 Task: Buy 2 Manual Toothbrushes from Oral Care section under best seller category for shipping address: Kirsten Carter, 1129 Sharon Lane, South Bend, Indiana 46625, Cell Number 5742125169. Pay from credit card ending with 7965, CVV 549
Action: Mouse moved to (183, 74)
Screenshot: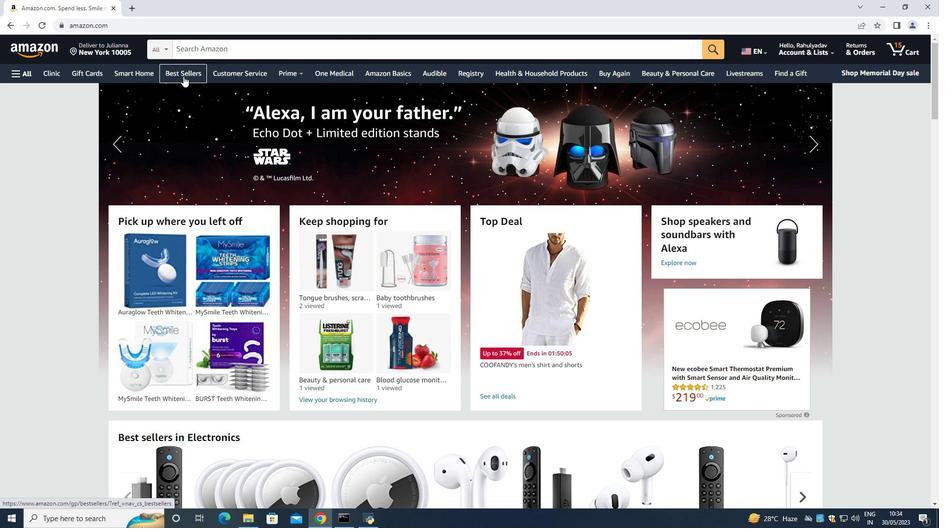 
Action: Mouse pressed left at (183, 74)
Screenshot: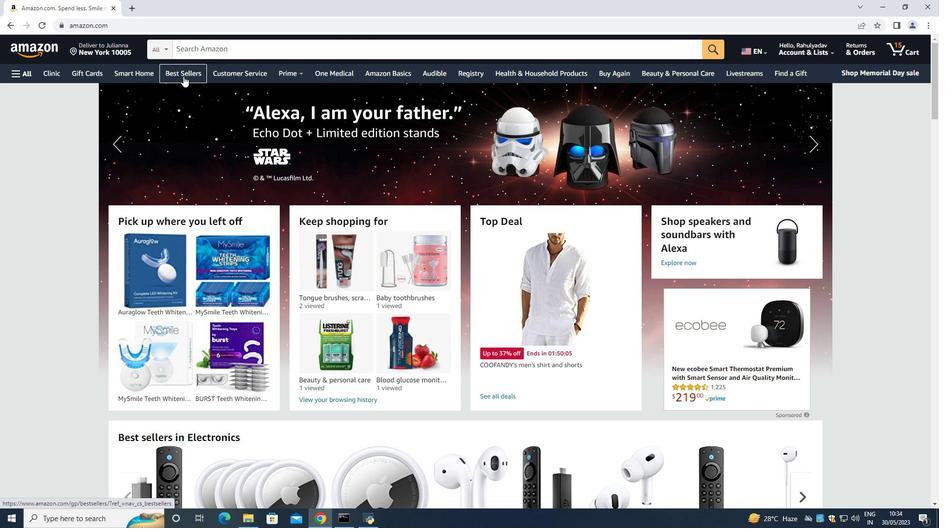 
Action: Mouse moved to (207, 44)
Screenshot: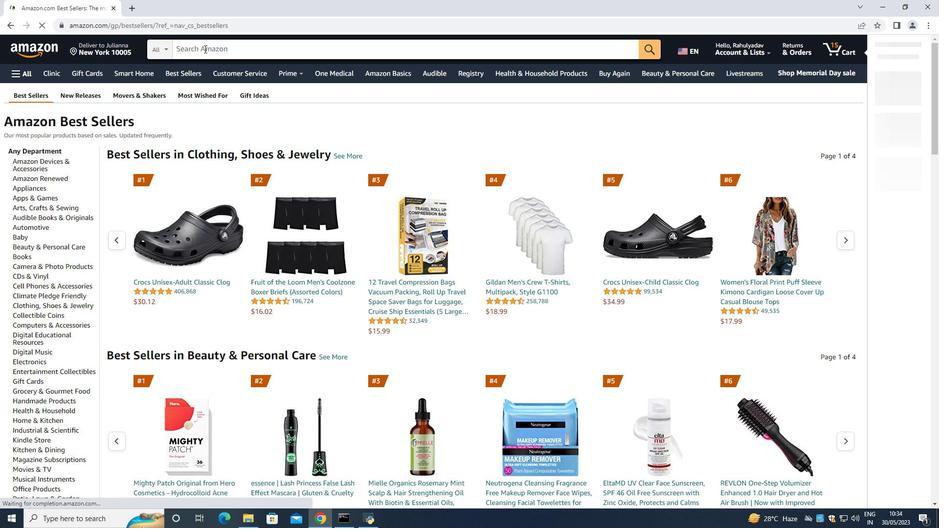 
Action: Mouse pressed left at (207, 44)
Screenshot: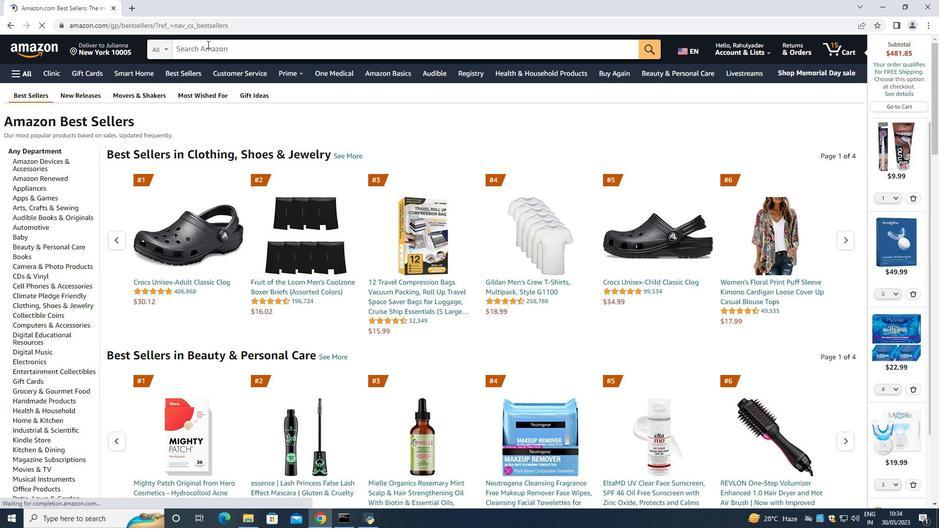 
Action: Key pressed <Key.shift>Manual<Key.space><Key.shift><Key.shift><Key.shift><Key.shift><Key.shift><Key.shift><Key.shift><Key.shift><Key.shift><Key.shift>Toothbrushes<Key.space><Key.enter>
Screenshot: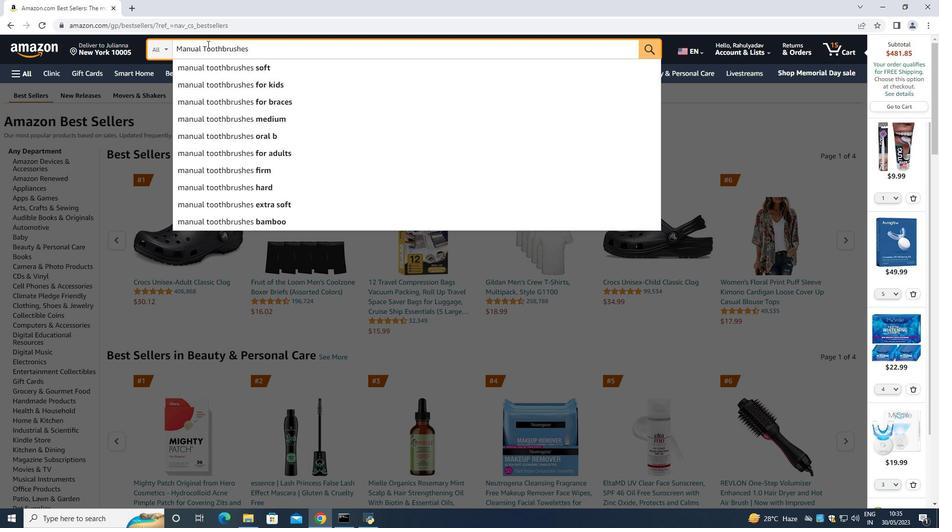 
Action: Mouse moved to (33, 267)
Screenshot: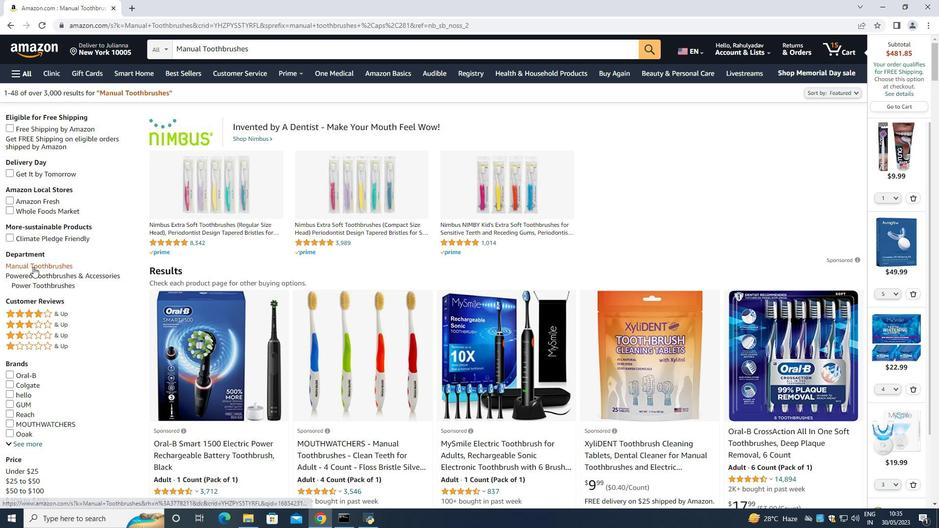 
Action: Mouse pressed left at (33, 267)
Screenshot: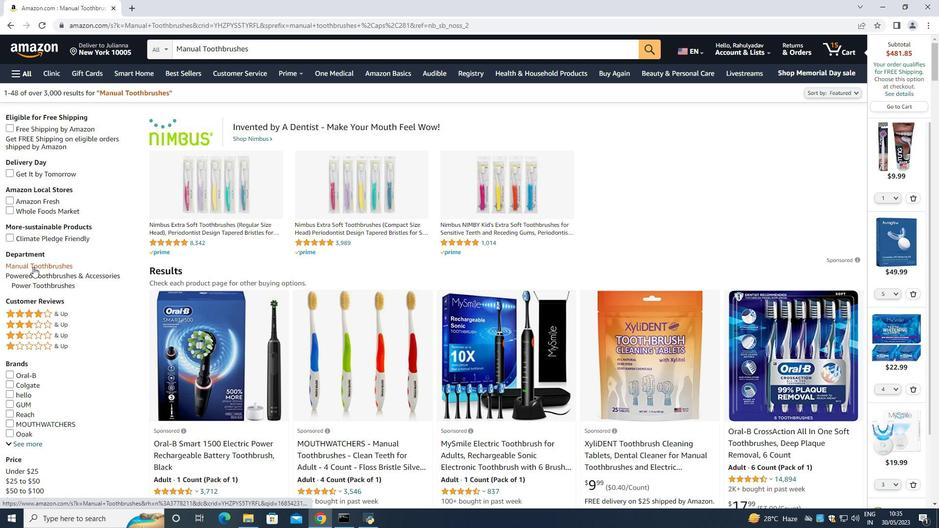 
Action: Mouse moved to (271, 345)
Screenshot: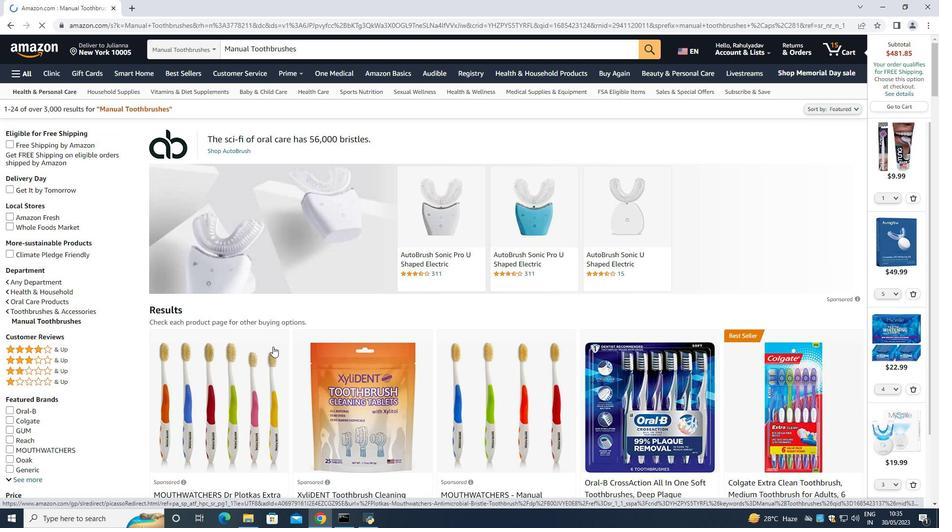 
Action: Mouse scrolled (271, 344) with delta (0, 0)
Screenshot: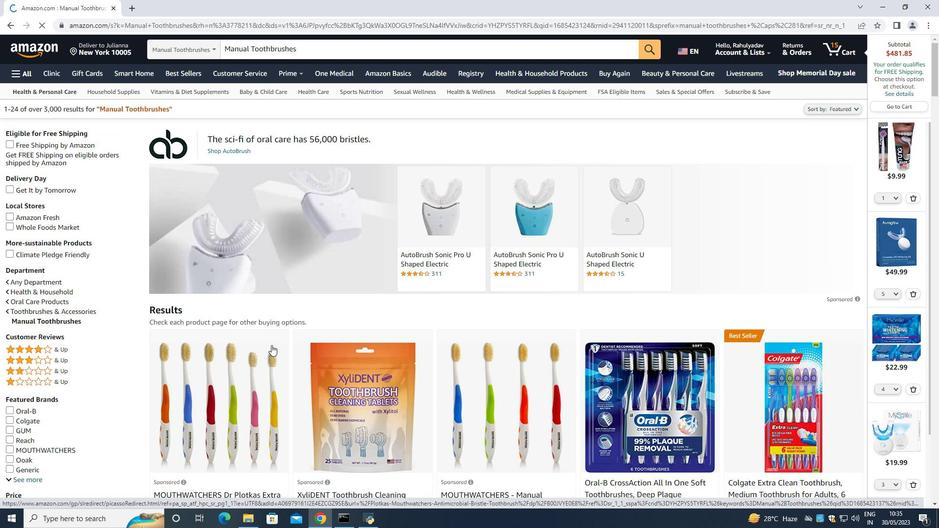 
Action: Mouse moved to (211, 363)
Screenshot: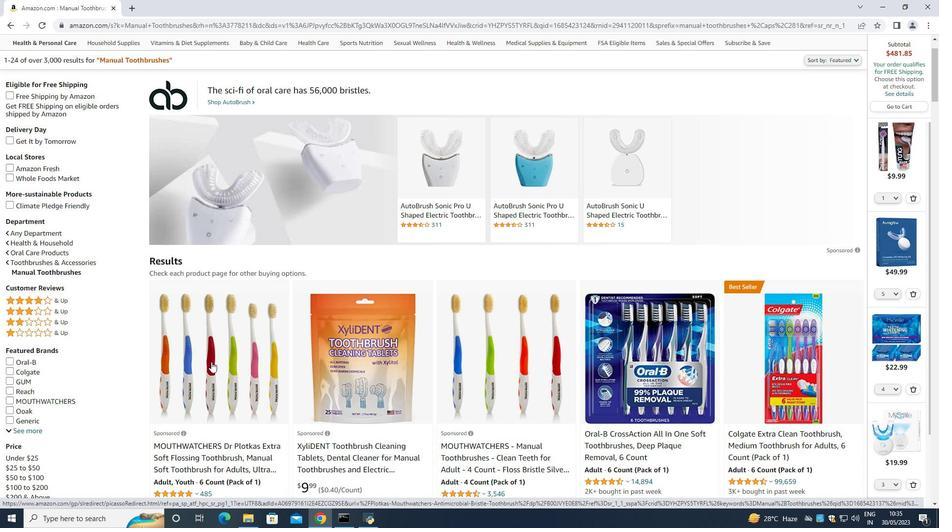 
Action: Mouse scrolled (211, 362) with delta (0, 0)
Screenshot: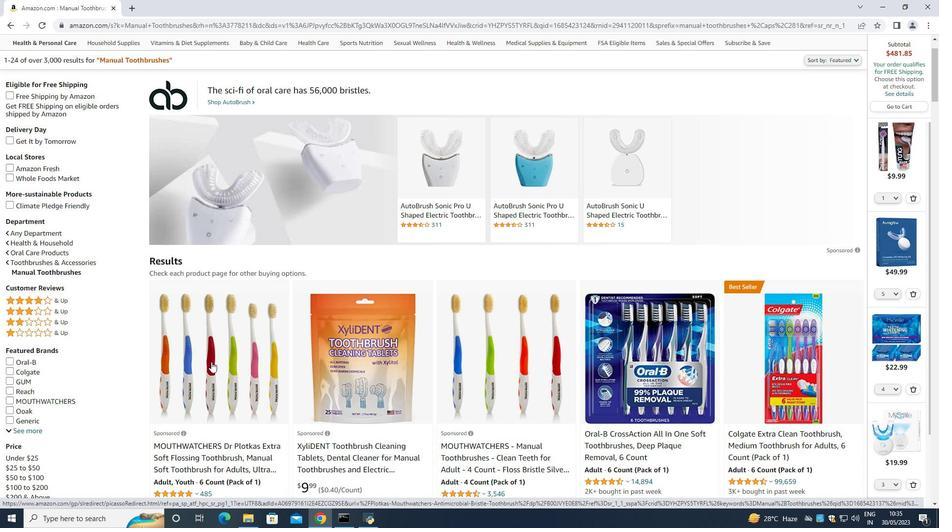 
Action: Mouse moved to (359, 400)
Screenshot: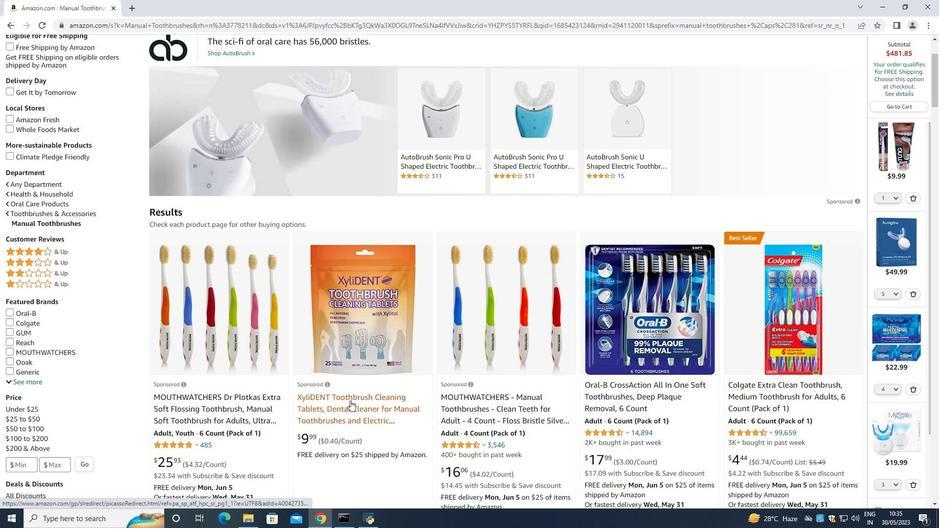 
Action: Mouse scrolled (359, 400) with delta (0, 0)
Screenshot: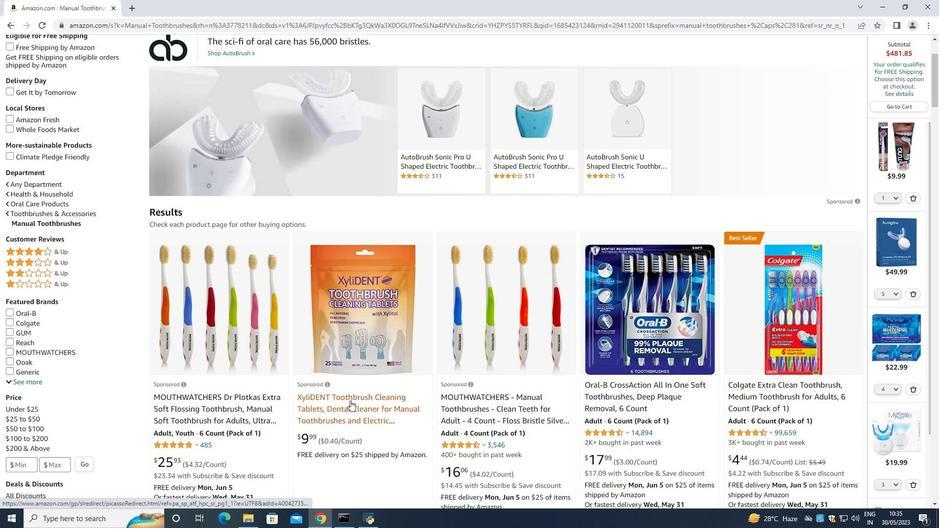 
Action: Mouse moved to (710, 367)
Screenshot: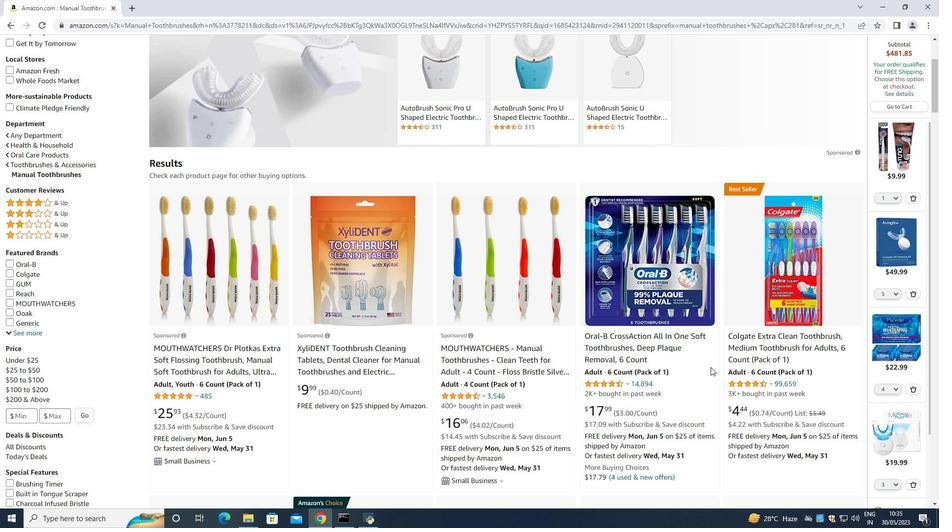 
Action: Mouse scrolled (710, 367) with delta (0, 0)
Screenshot: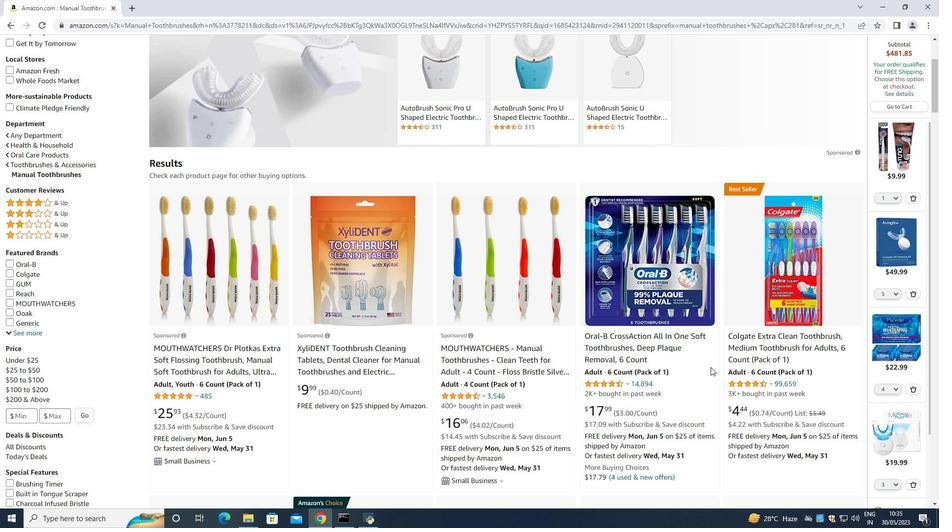 
Action: Mouse moved to (643, 238)
Screenshot: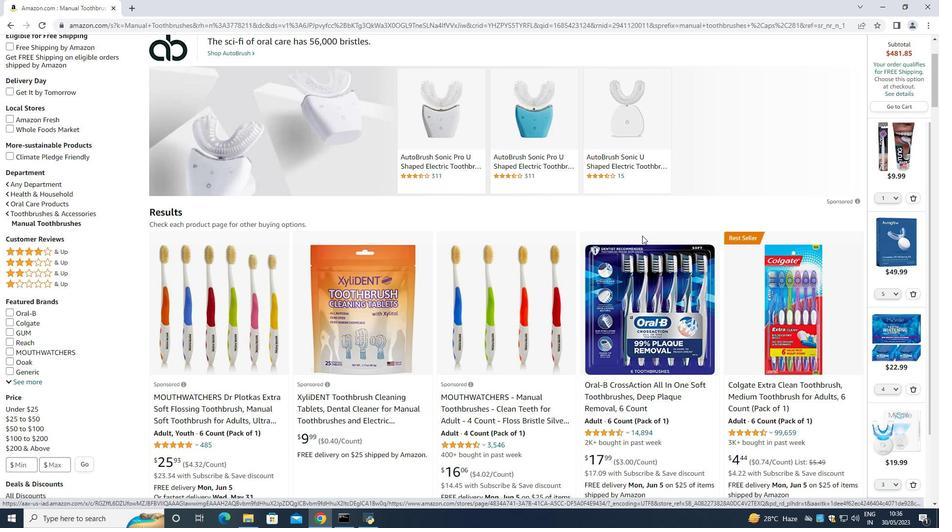 
Action: Mouse scrolled (643, 238) with delta (0, 0)
Screenshot: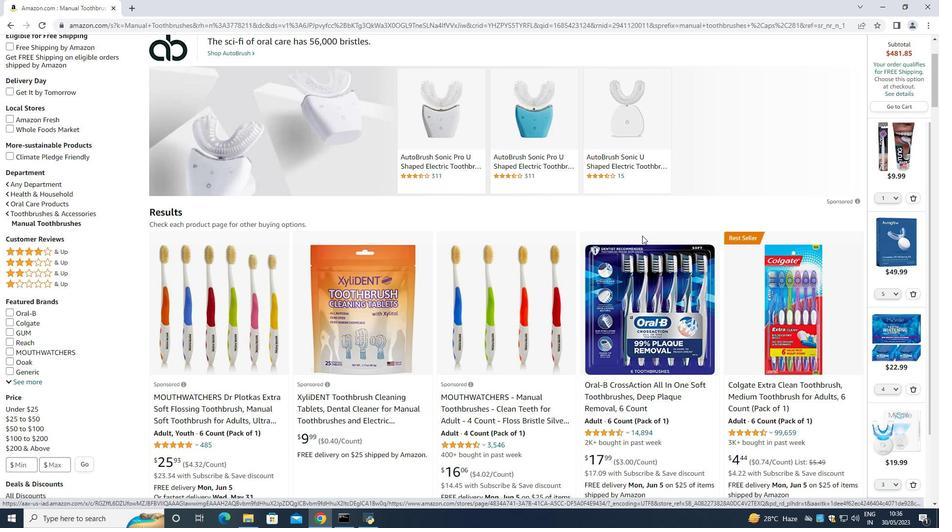 
Action: Mouse moved to (640, 255)
Screenshot: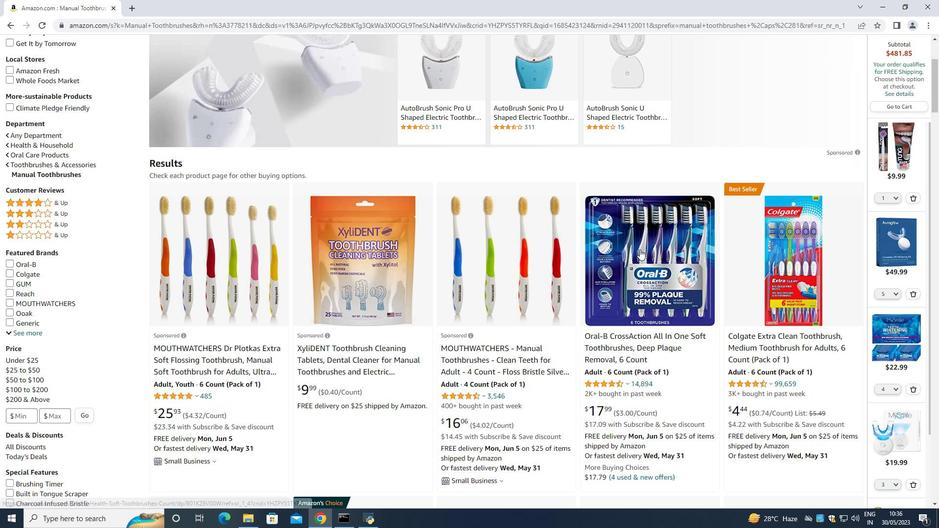 
Action: Mouse scrolled (640, 254) with delta (0, 0)
Screenshot: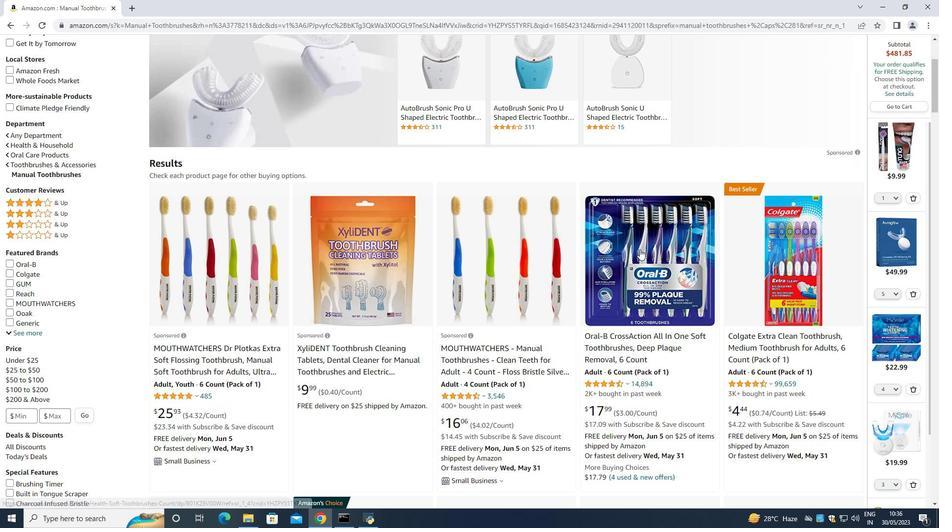 
Action: Mouse moved to (639, 284)
Screenshot: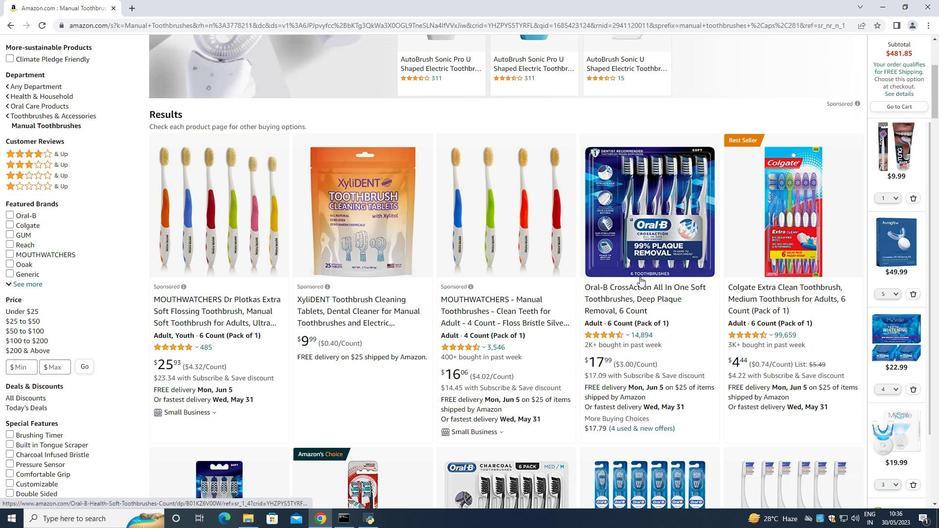 
Action: Mouse scrolled (640, 281) with delta (0, 0)
Screenshot: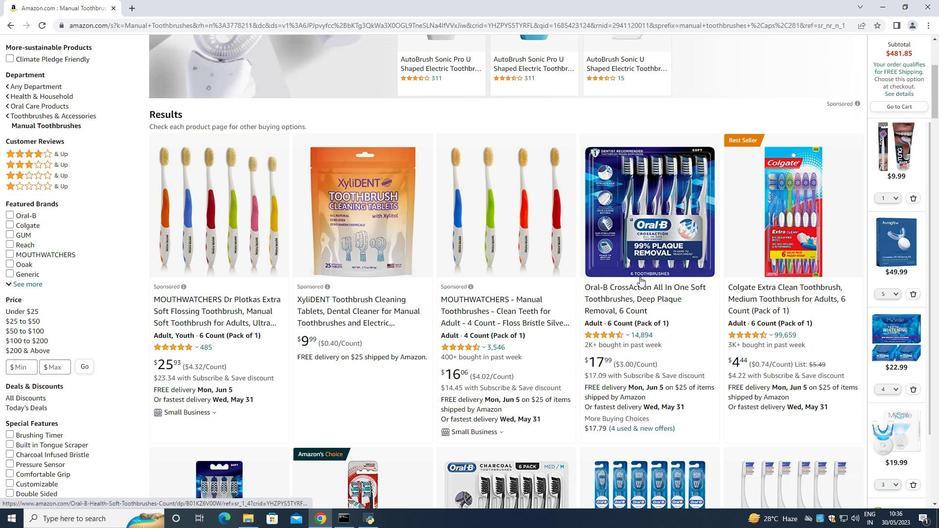 
Action: Mouse moved to (634, 304)
Screenshot: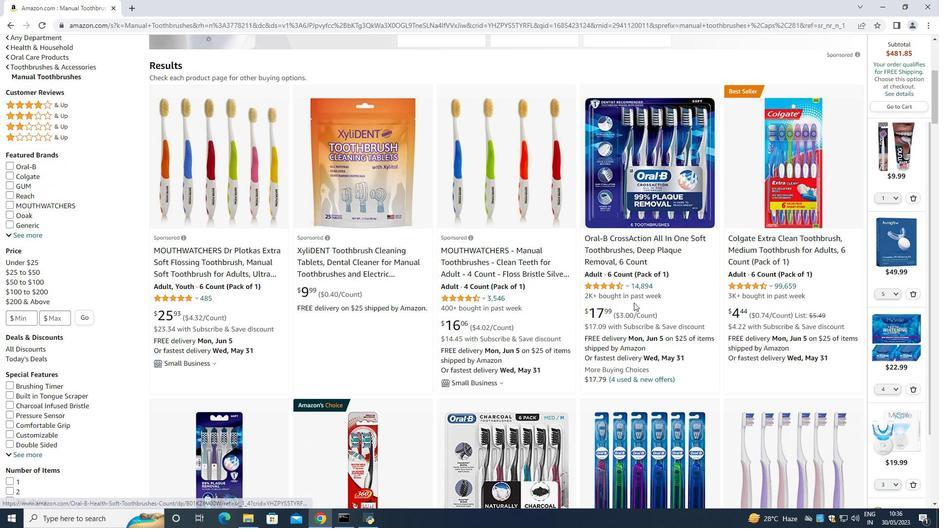 
Action: Mouse scrolled (634, 303) with delta (0, 0)
Screenshot: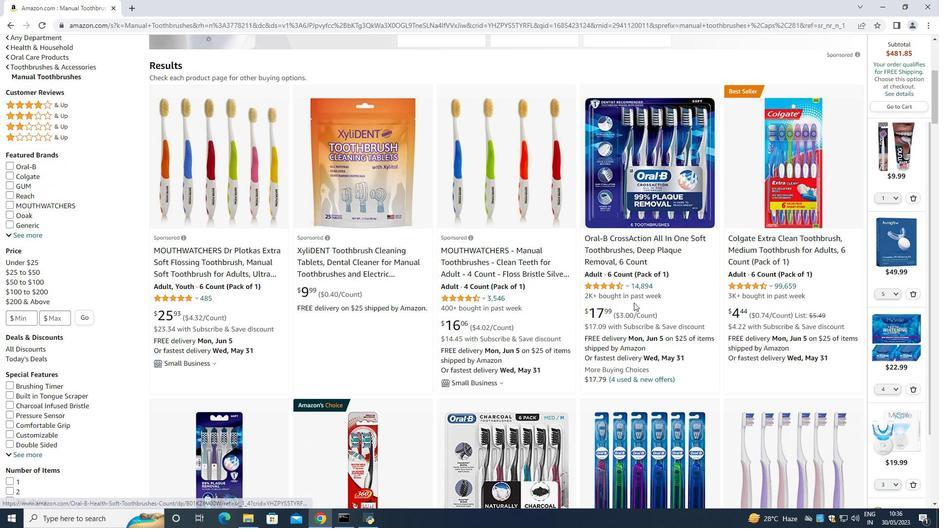 
Action: Mouse moved to (634, 311)
Screenshot: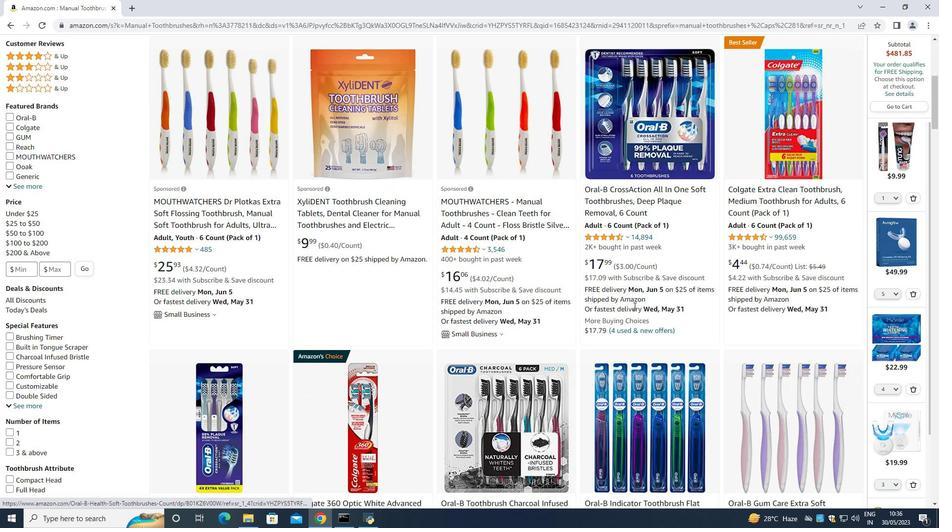 
Action: Mouse scrolled (634, 310) with delta (0, 0)
Screenshot: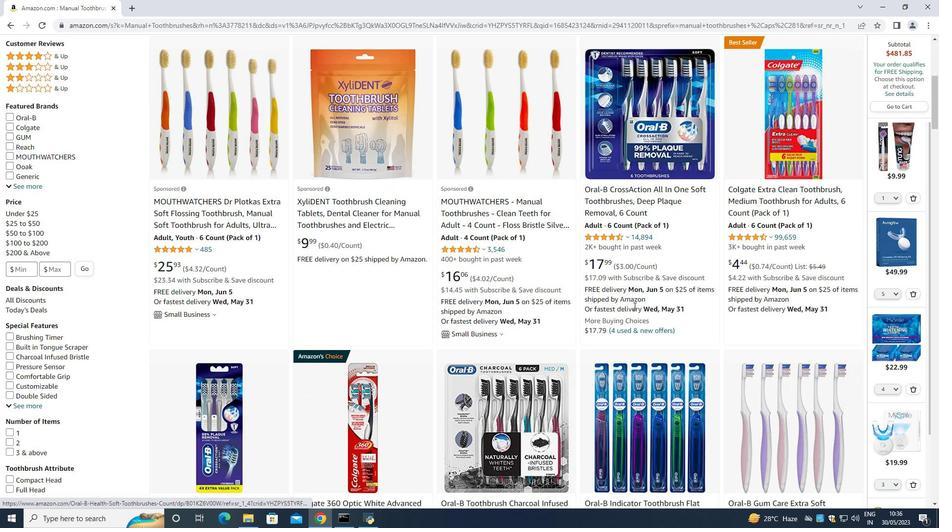 
Action: Mouse moved to (619, 379)
Screenshot: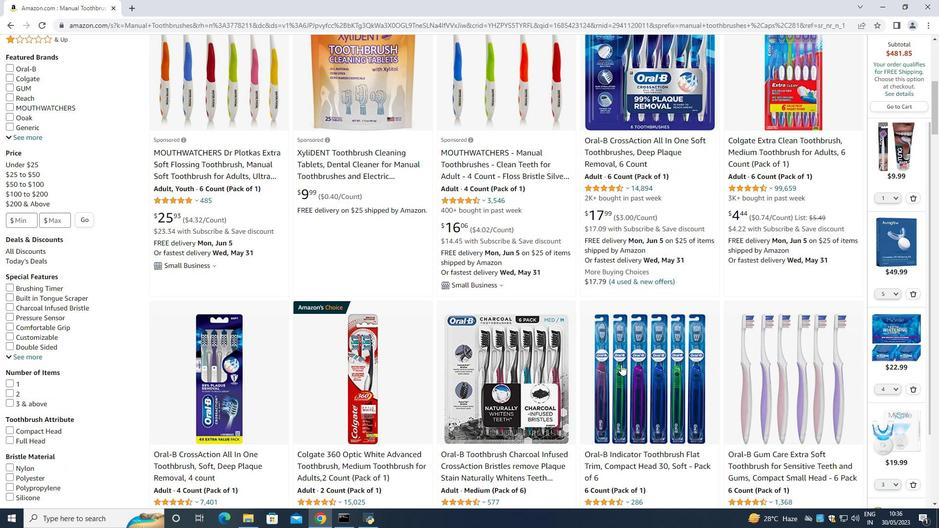 
Action: Mouse scrolled (619, 378) with delta (0, 0)
Screenshot: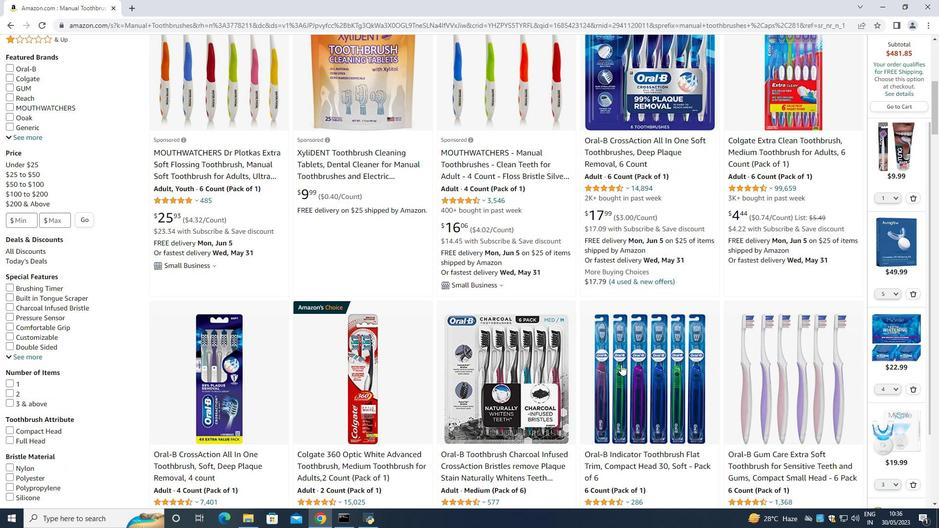 
Action: Mouse moved to (550, 404)
Screenshot: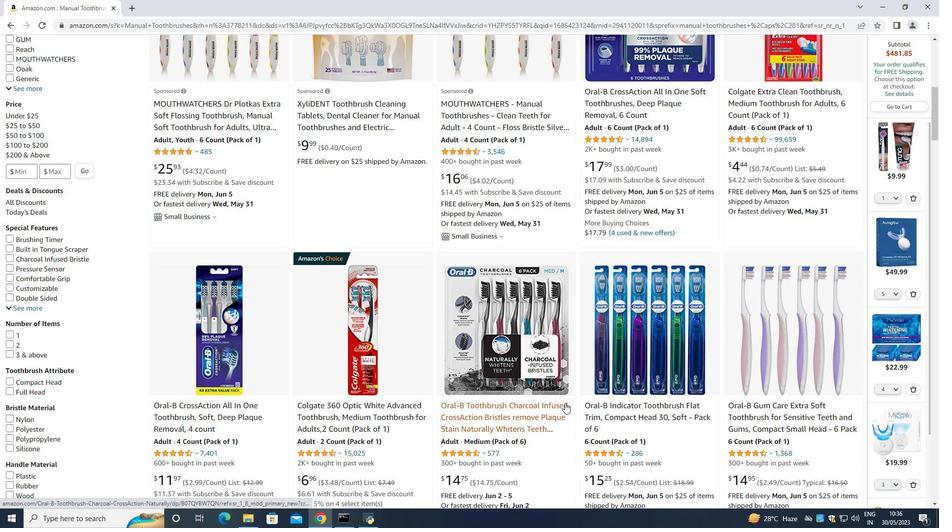 
Action: Mouse scrolled (550, 403) with delta (0, 0)
Screenshot: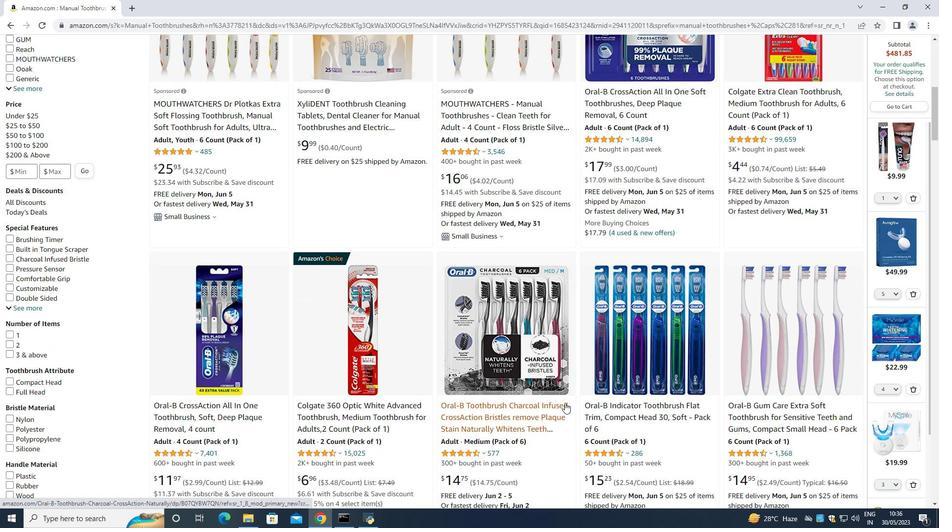 
Action: Mouse moved to (553, 399)
Screenshot: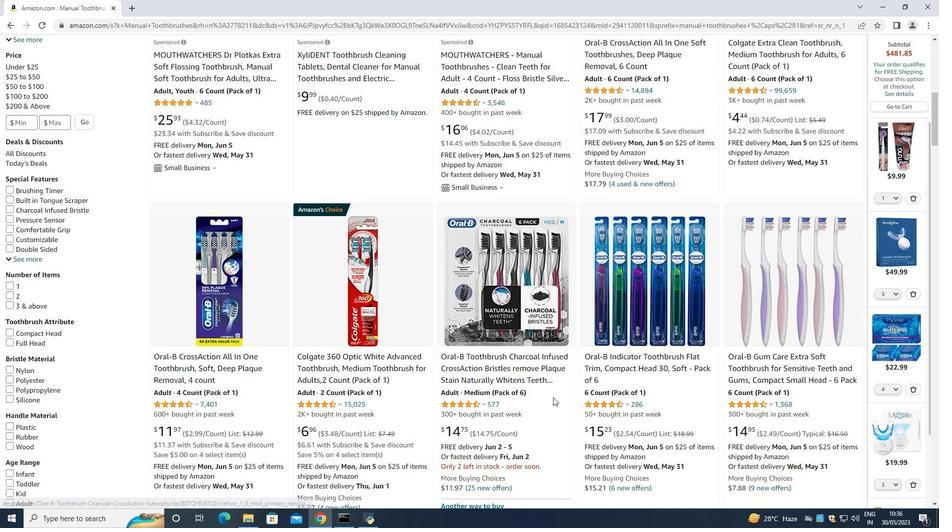 
Action: Mouse scrolled (553, 399) with delta (0, 0)
Screenshot: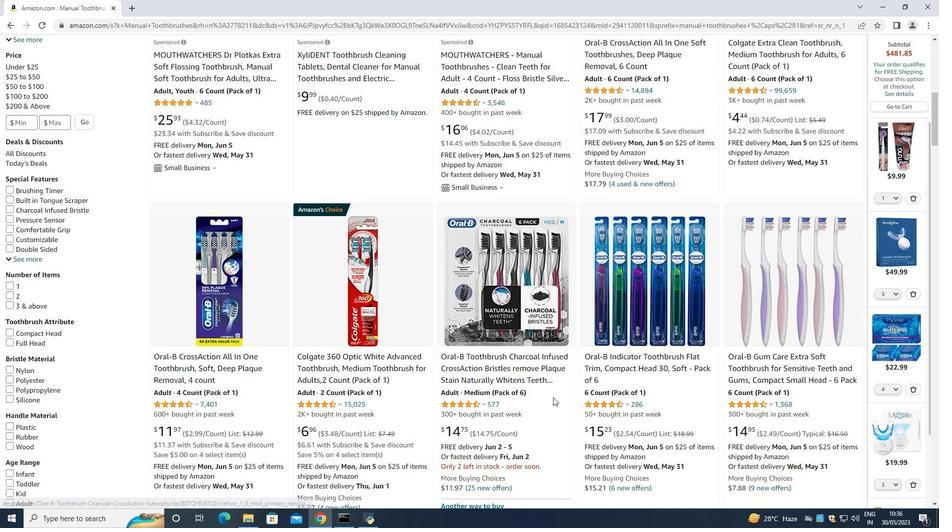 
Action: Mouse moved to (454, 318)
Screenshot: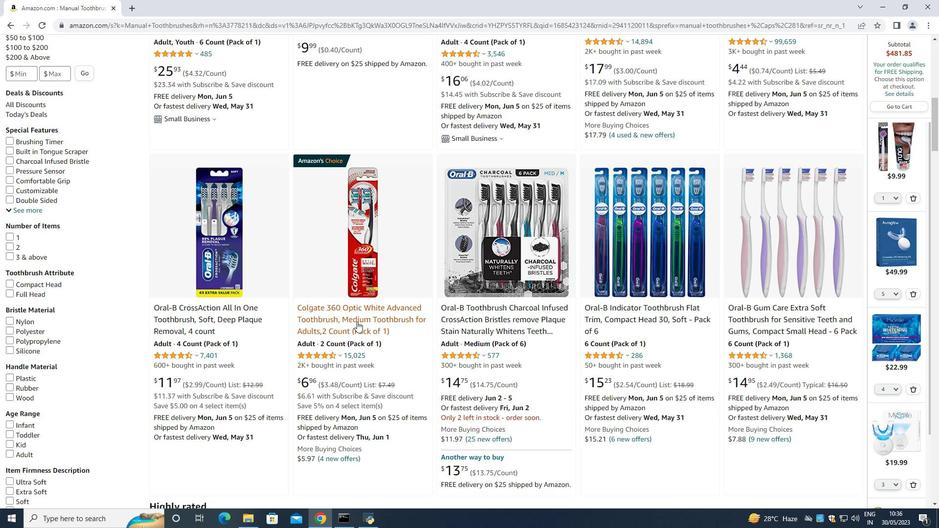 
Action: Mouse scrolled (454, 317) with delta (0, 0)
Screenshot: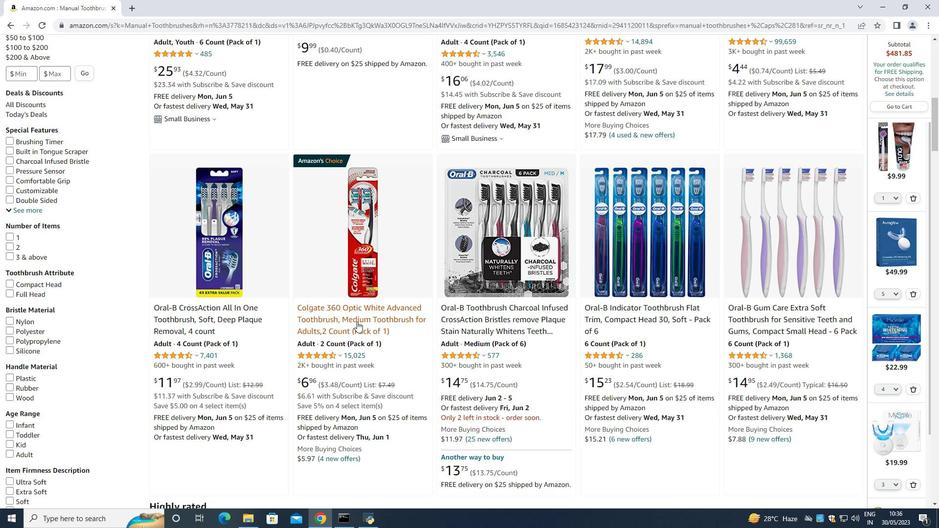 
Action: Mouse moved to (668, 285)
Screenshot: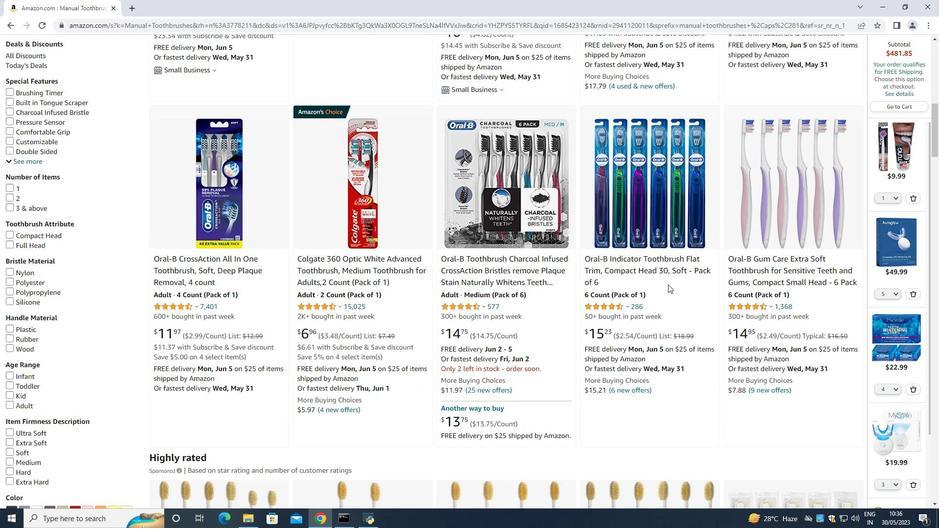 
Action: Mouse scrolled (668, 285) with delta (0, 0)
Screenshot: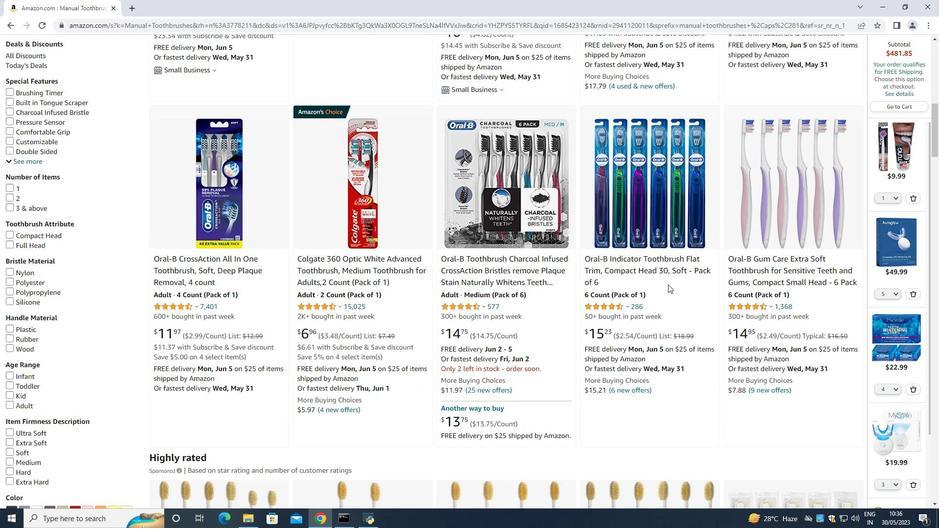 
Action: Mouse moved to (473, 223)
Screenshot: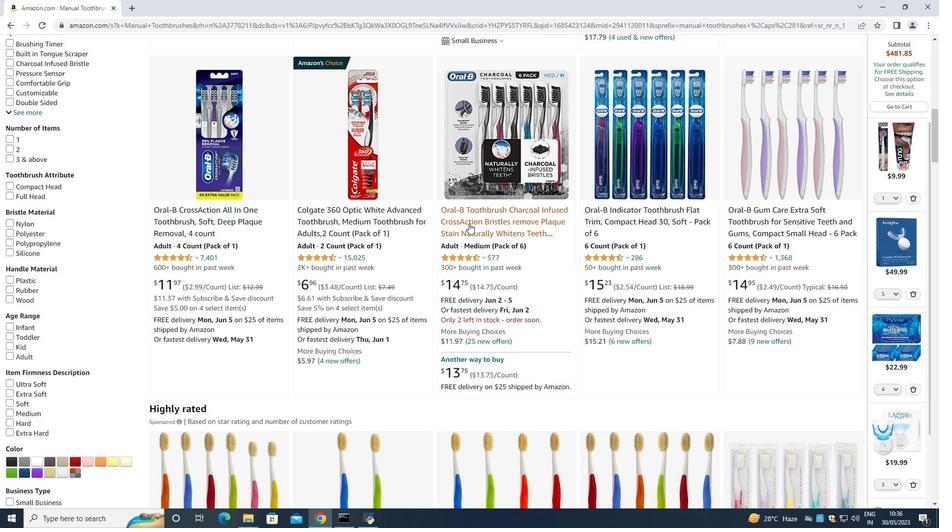 
Action: Mouse scrolled (473, 224) with delta (0, 0)
Screenshot: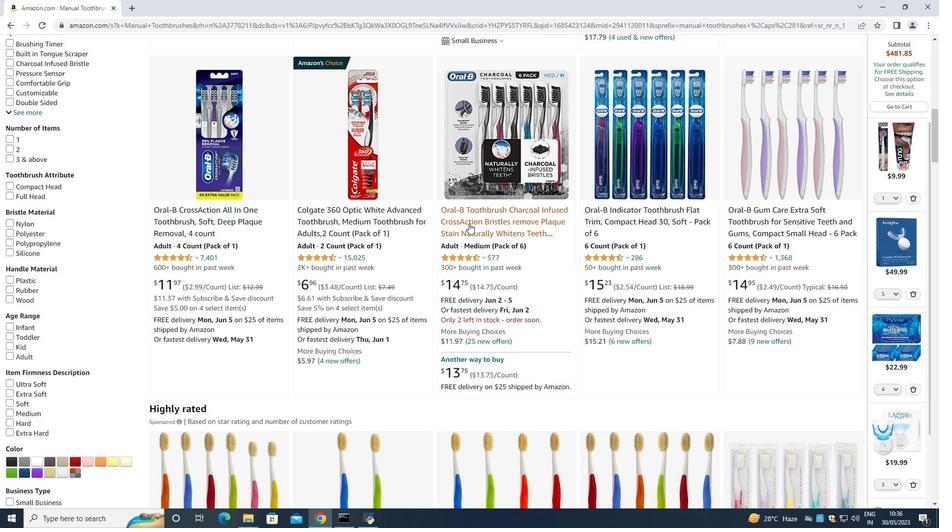 
Action: Mouse moved to (473, 223)
Screenshot: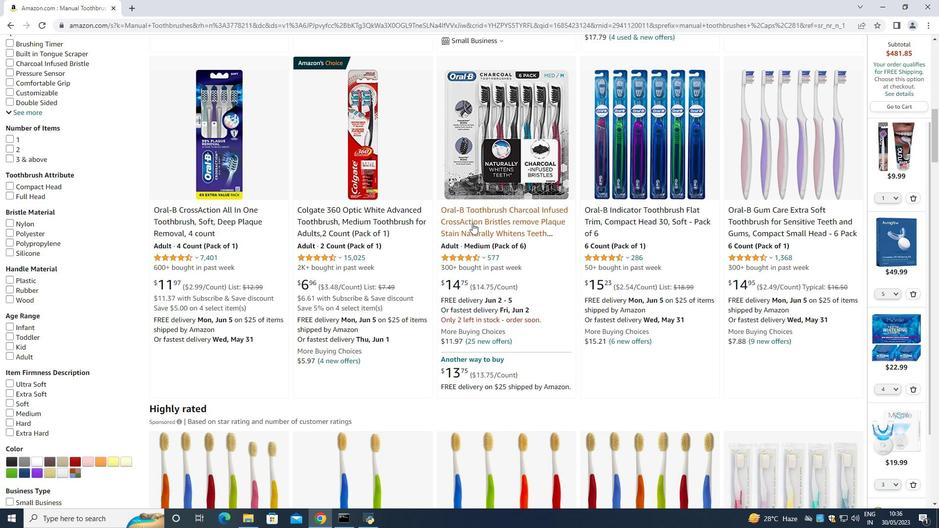 
Action: Mouse scrolled (473, 223) with delta (0, 0)
Screenshot: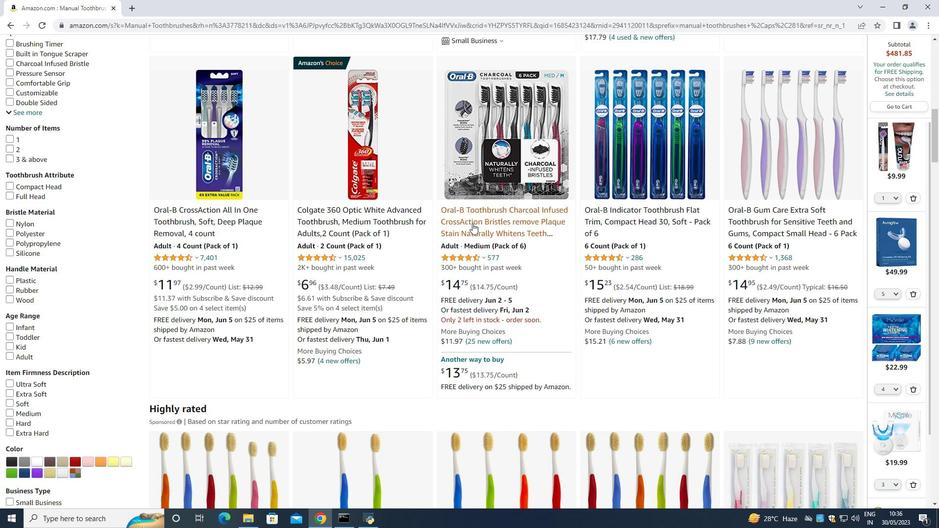 
Action: Mouse moved to (490, 224)
Screenshot: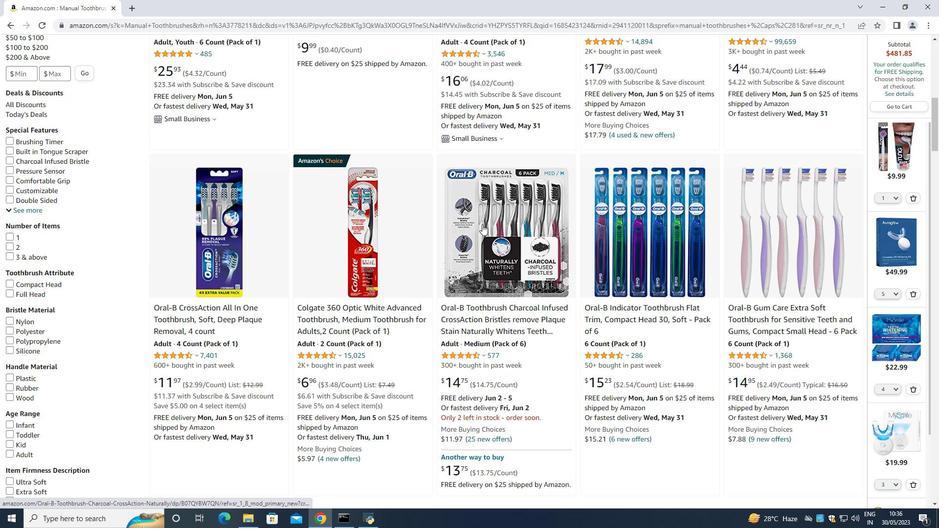 
Action: Mouse scrolled (490, 225) with delta (0, 0)
Screenshot: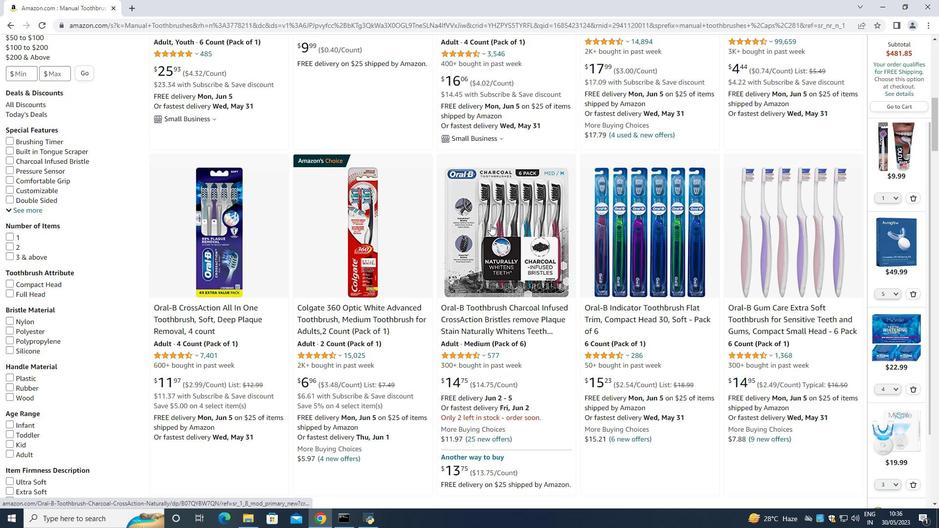 
Action: Mouse scrolled (490, 225) with delta (0, 0)
Screenshot: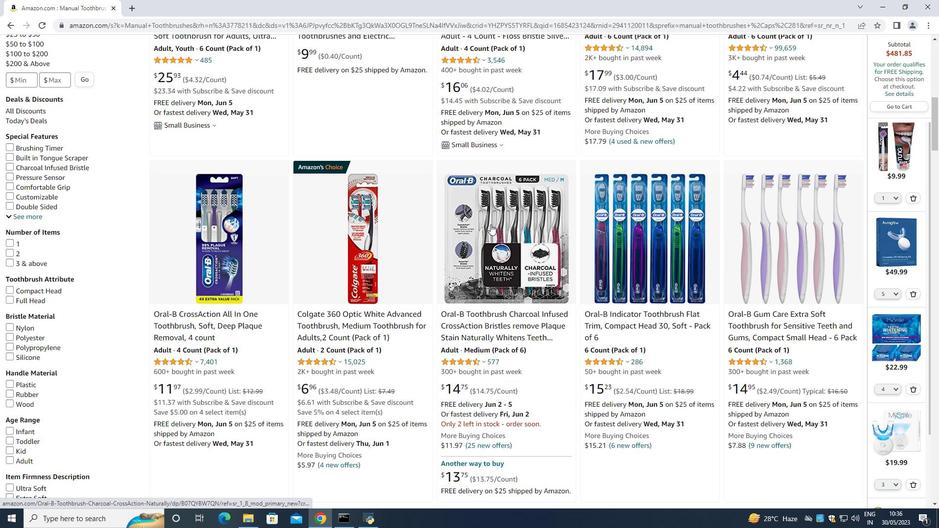 
Action: Mouse moved to (517, 236)
Screenshot: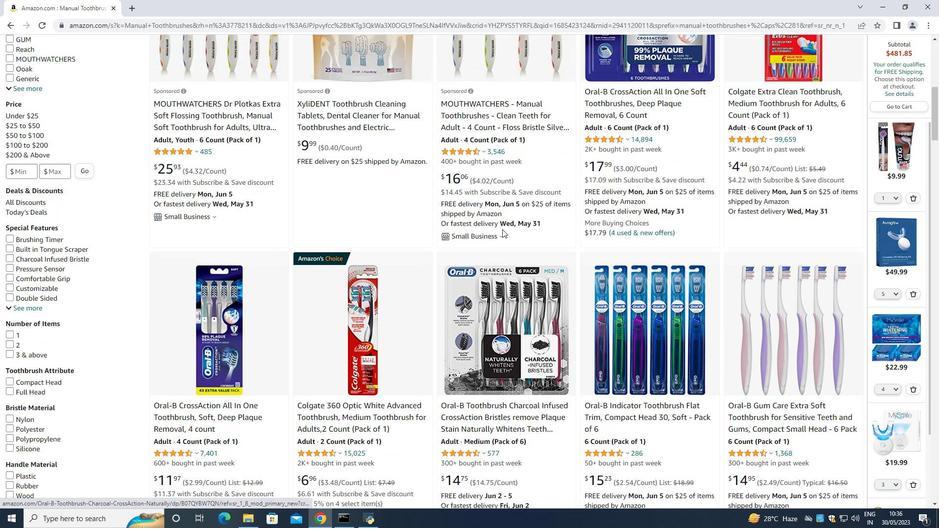 
Action: Mouse scrolled (517, 236) with delta (0, 0)
Screenshot: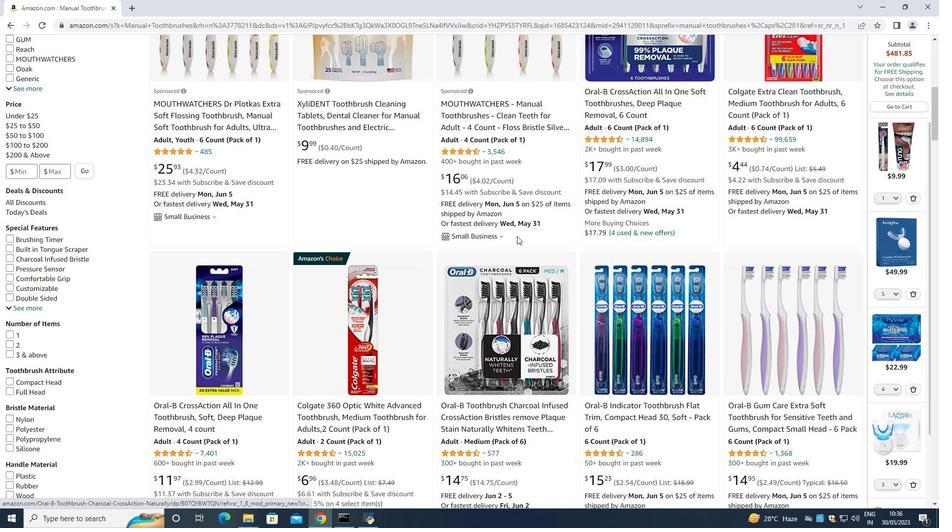 
Action: Mouse scrolled (517, 236) with delta (0, 0)
Screenshot: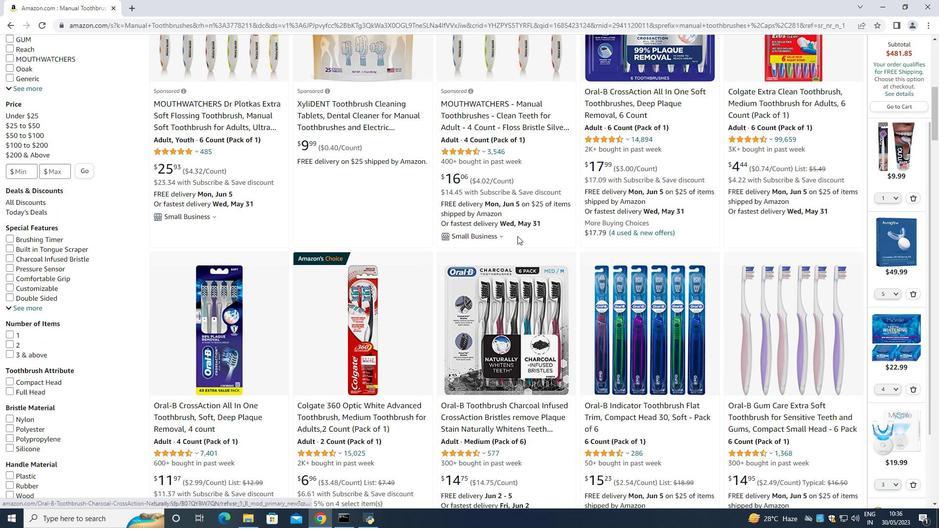 
Action: Mouse moved to (521, 234)
Screenshot: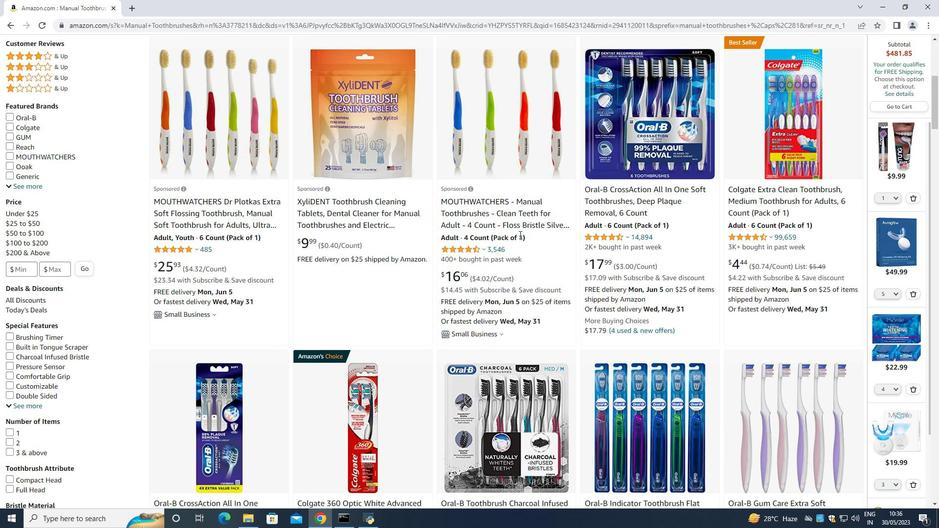 
Action: Mouse scrolled (521, 234) with delta (0, 0)
Screenshot: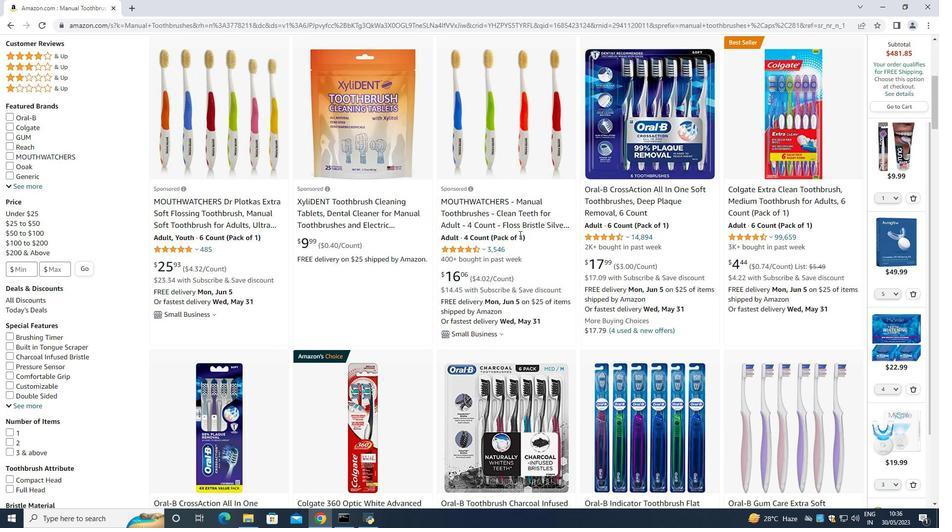 
Action: Mouse scrolled (521, 234) with delta (0, 0)
Screenshot: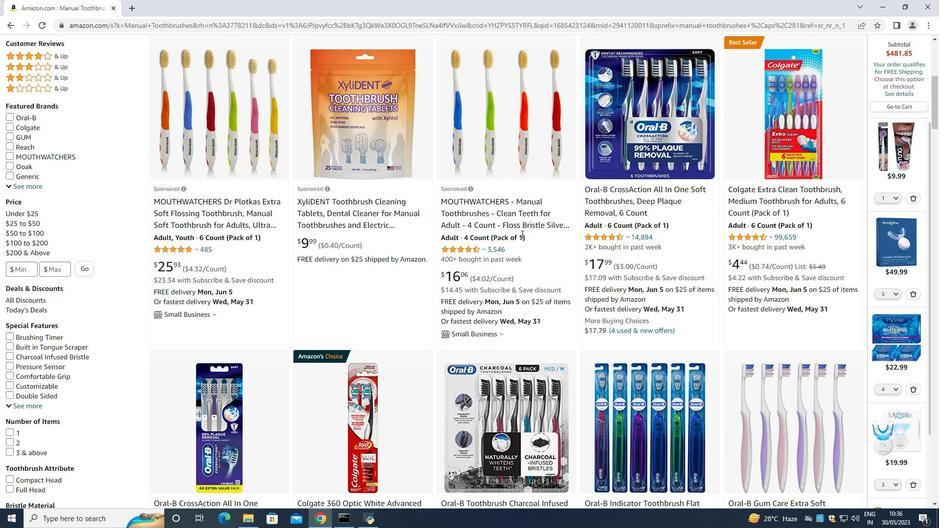 
Action: Mouse moved to (522, 233)
Screenshot: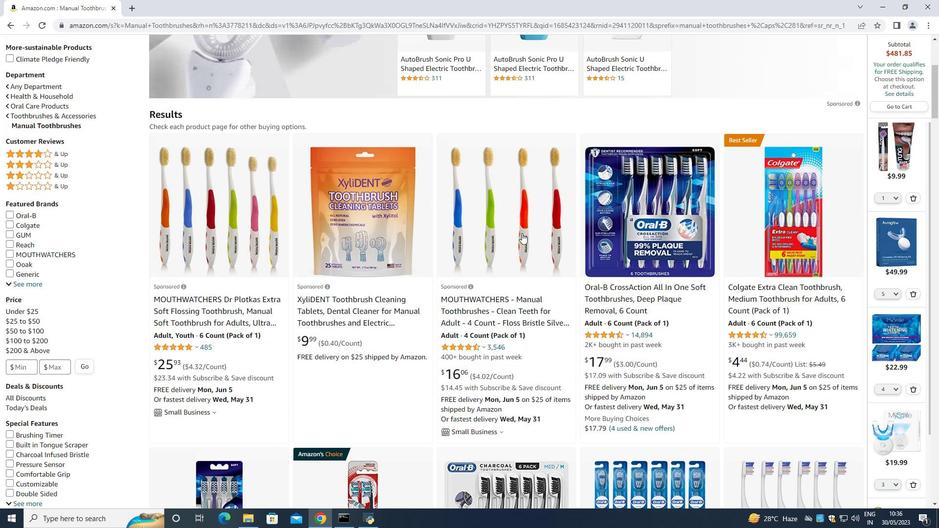 
Action: Mouse scrolled (522, 233) with delta (0, 0)
Screenshot: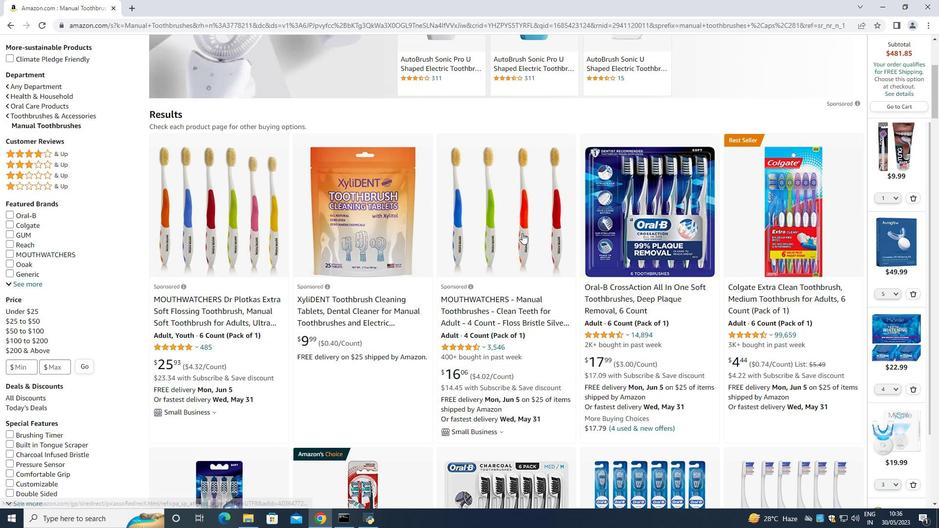 
Action: Mouse moved to (523, 233)
Screenshot: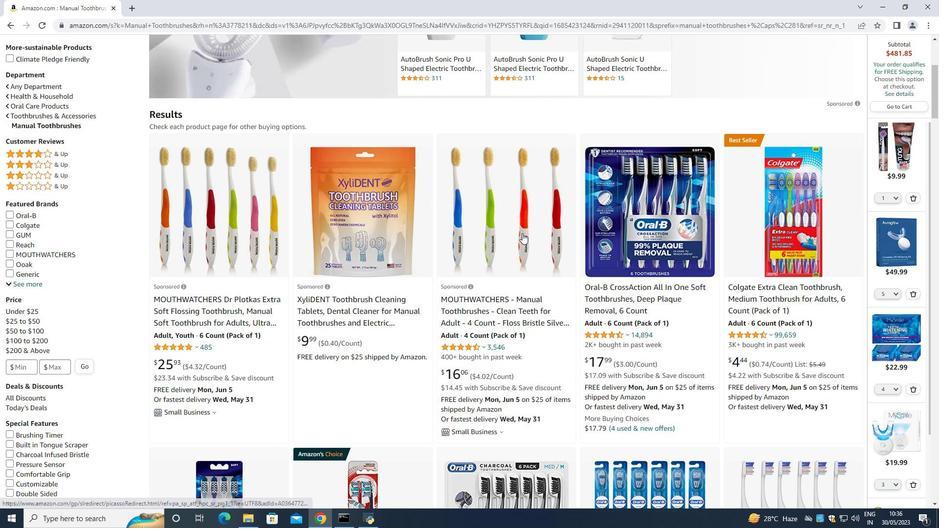 
Action: Mouse scrolled (523, 233) with delta (0, 0)
Screenshot: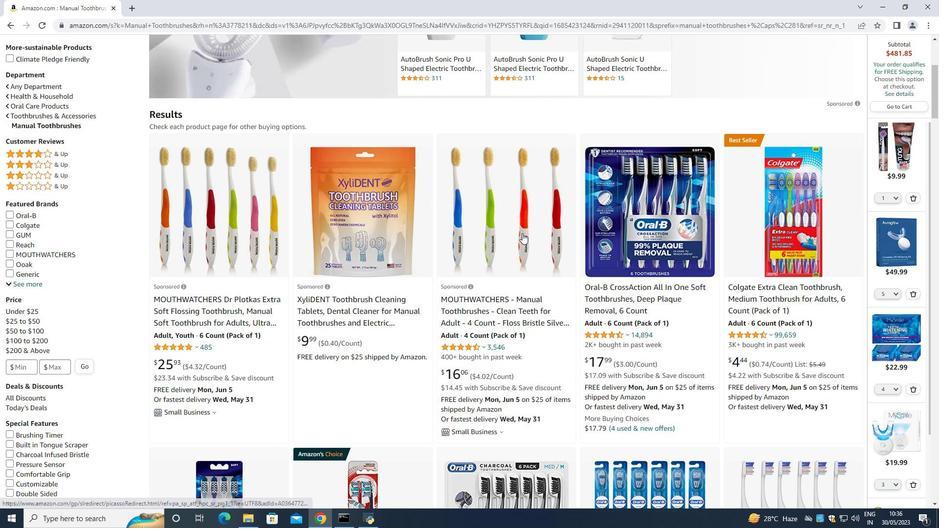 
Action: Mouse scrolled (523, 233) with delta (0, 0)
Screenshot: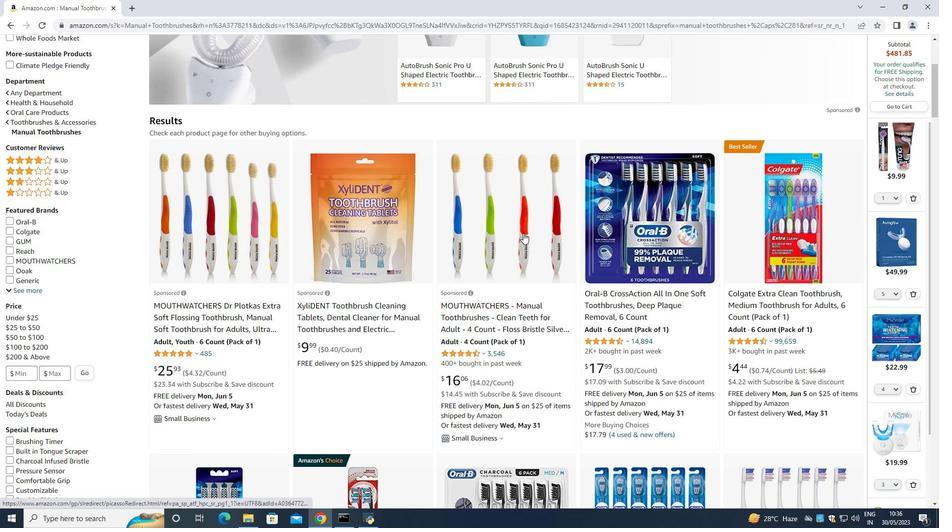 
Action: Mouse moved to (531, 233)
Screenshot: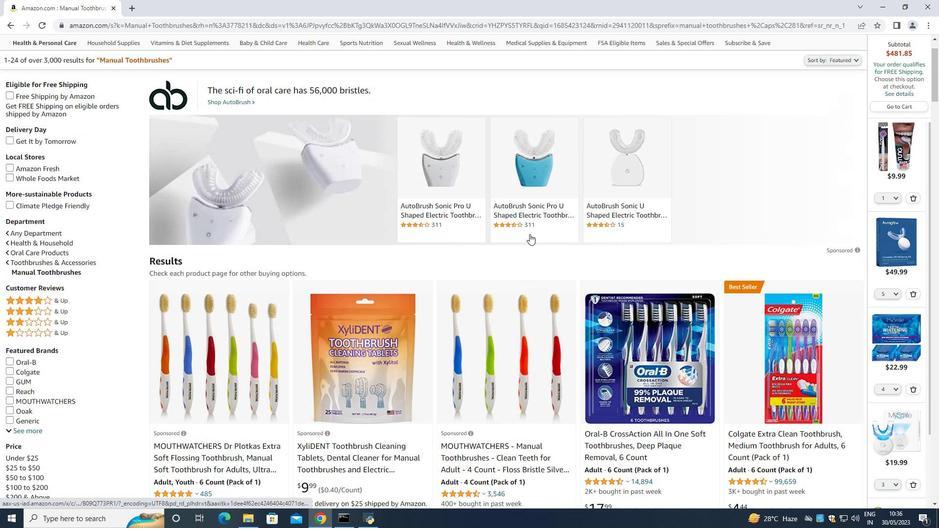 
Action: Mouse scrolled (531, 234) with delta (0, 0)
Screenshot: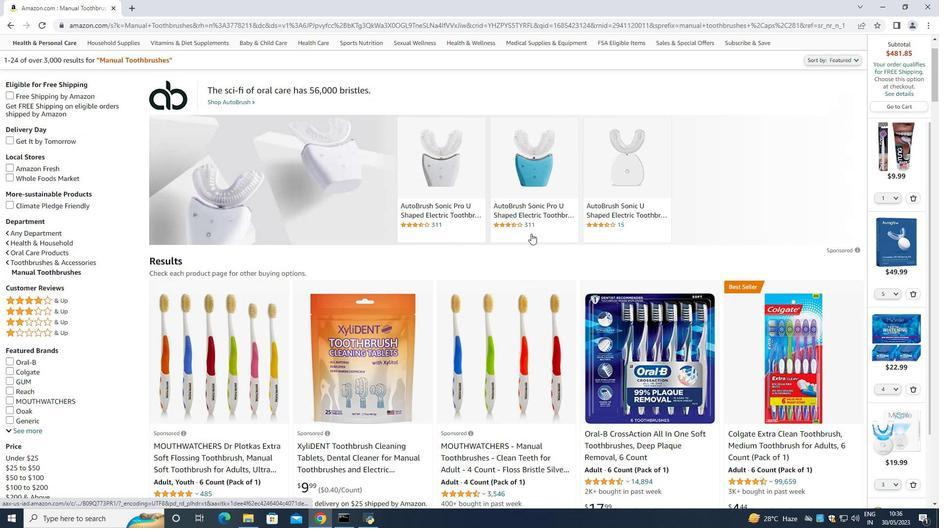 
Action: Mouse scrolled (531, 234) with delta (0, 0)
Screenshot: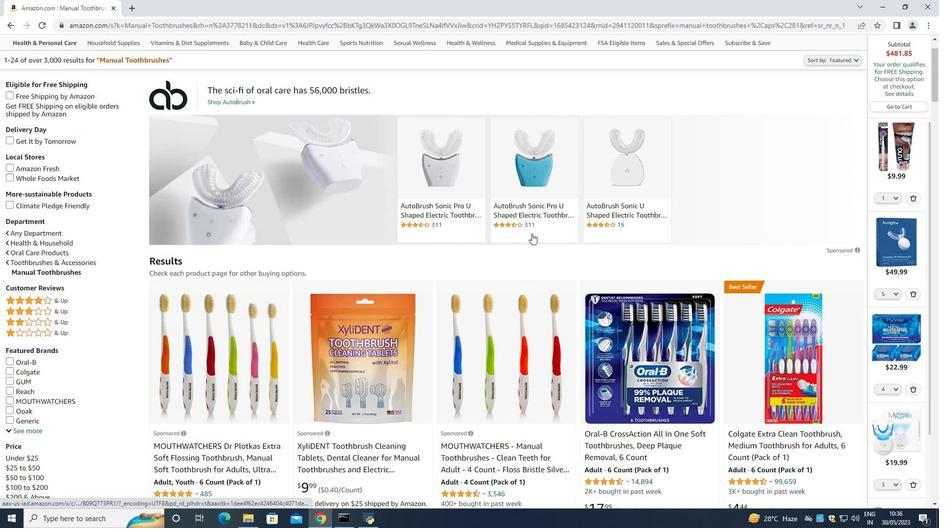 
Action: Mouse scrolled (531, 234) with delta (0, 0)
Screenshot: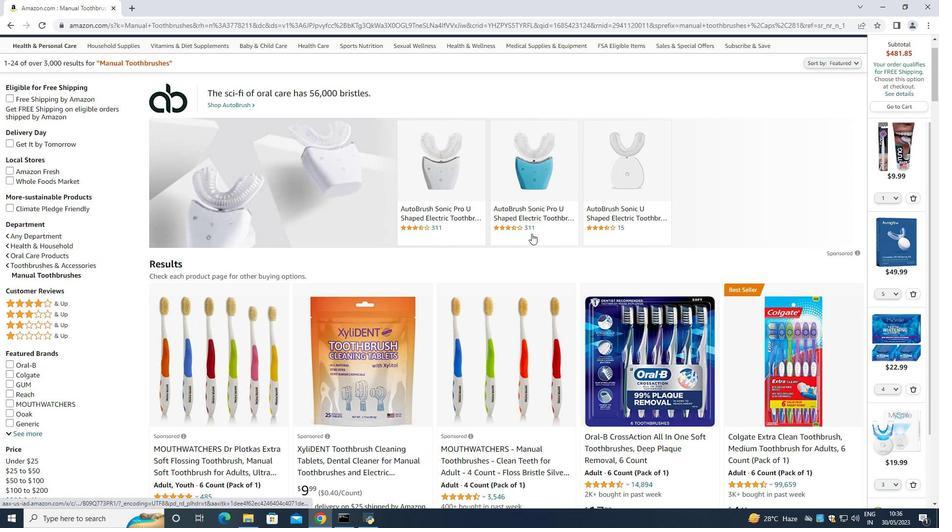 
Action: Mouse scrolled (531, 234) with delta (0, 0)
Screenshot: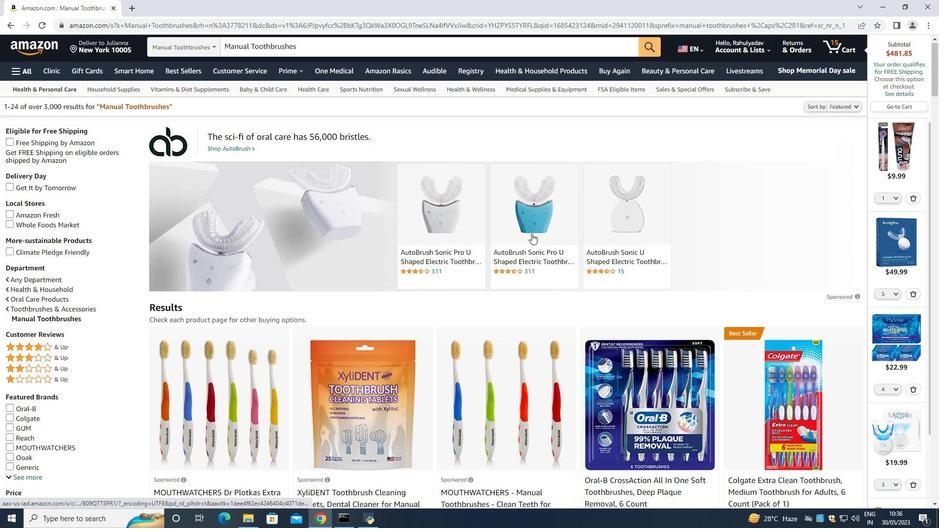 
Action: Mouse scrolled (531, 233) with delta (0, 0)
Screenshot: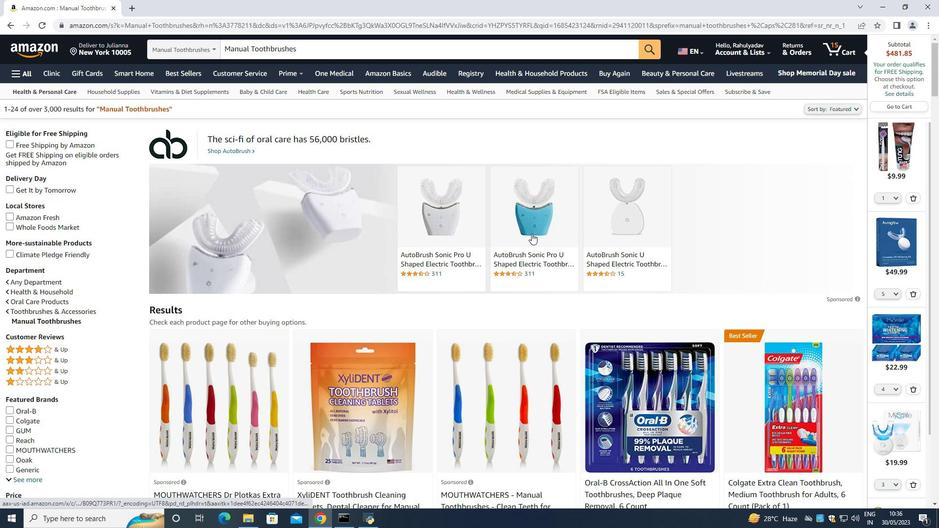 
Action: Mouse moved to (531, 233)
Screenshot: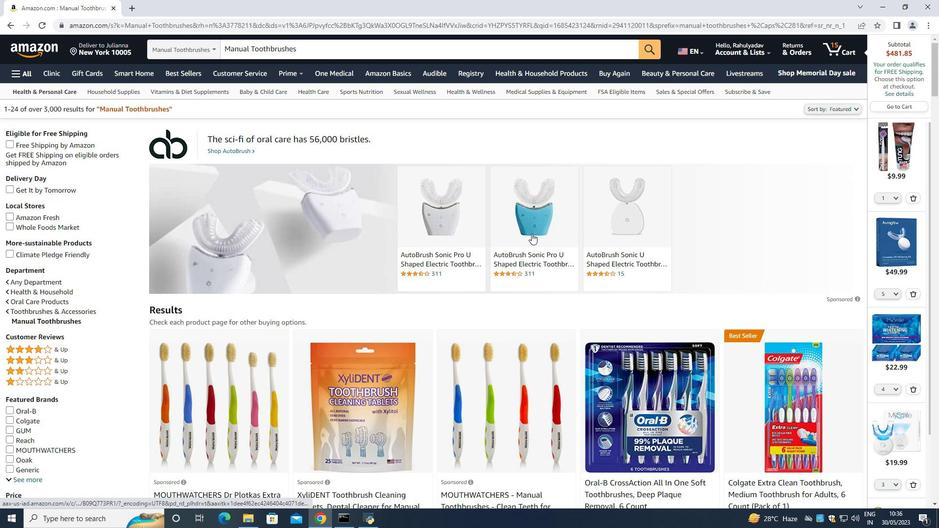 
Action: Mouse scrolled (531, 233) with delta (0, 0)
Screenshot: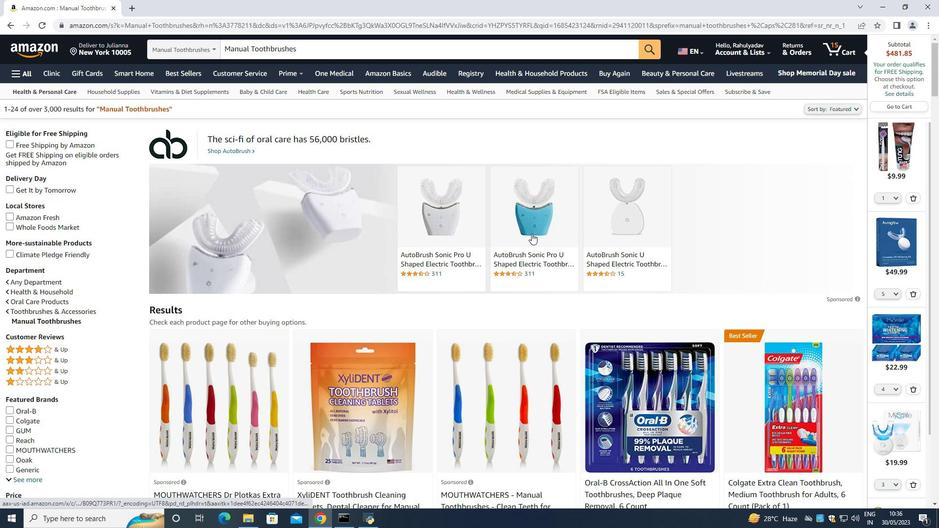 
Action: Mouse moved to (531, 234)
Screenshot: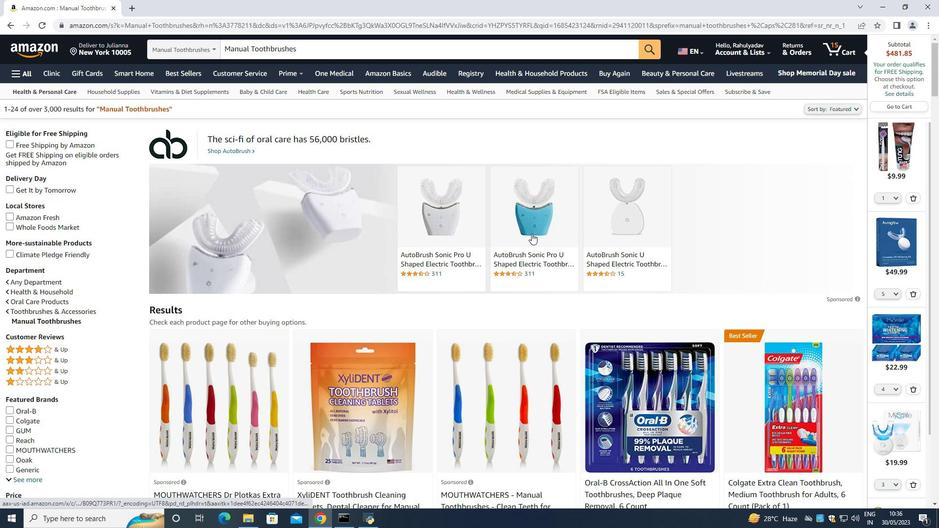 
Action: Mouse scrolled (531, 233) with delta (0, 0)
Screenshot: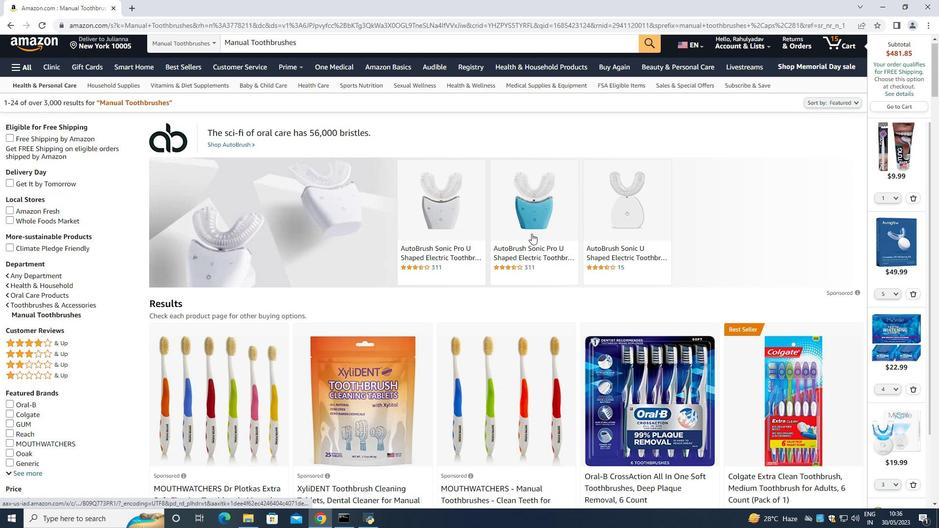 
Action: Mouse moved to (529, 256)
Screenshot: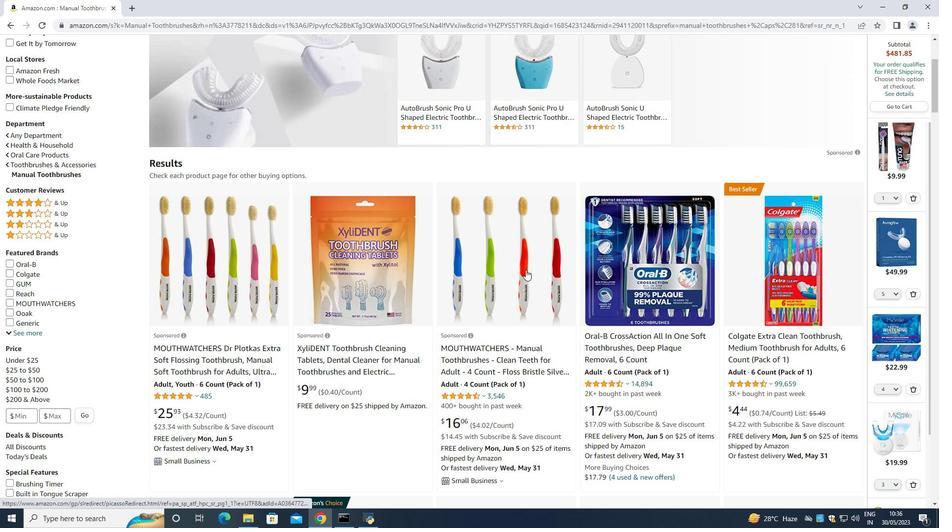 
Action: Mouse pressed left at (529, 256)
Screenshot: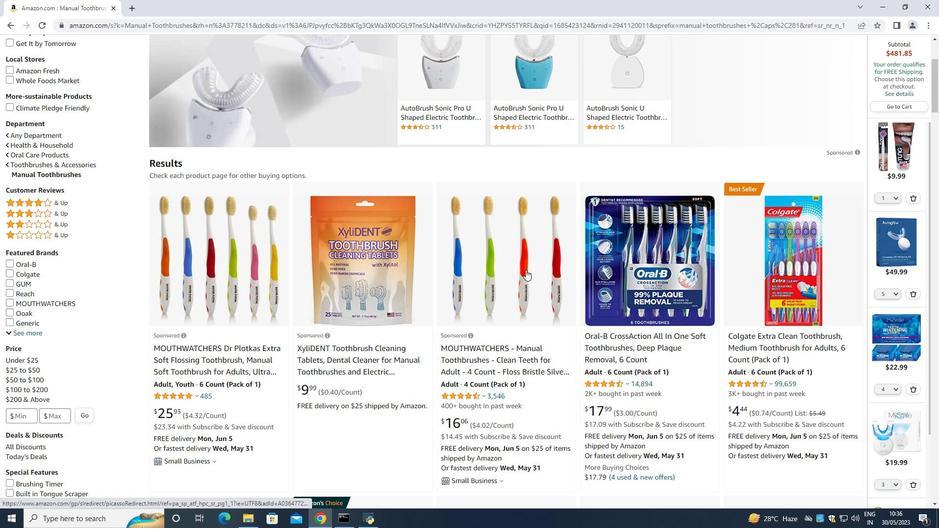 
Action: Mouse moved to (509, 359)
Screenshot: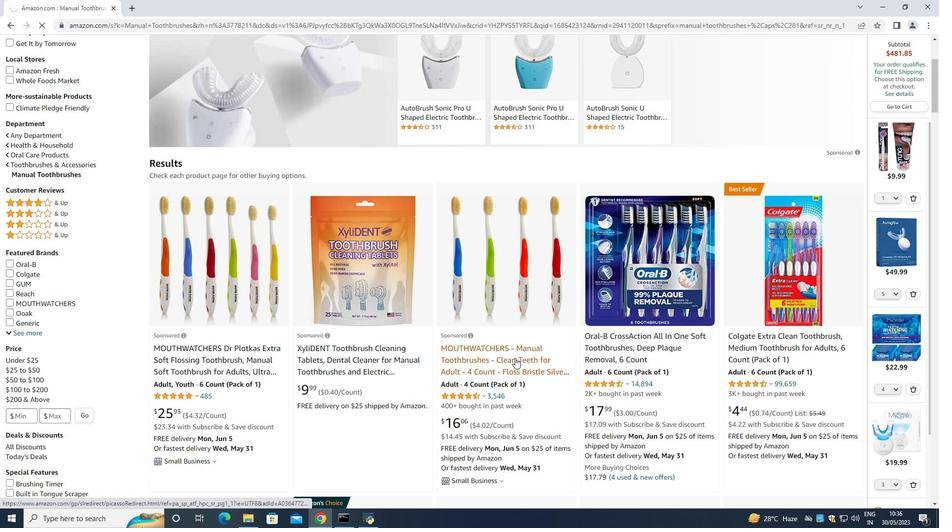 
Action: Mouse pressed left at (509, 359)
Screenshot: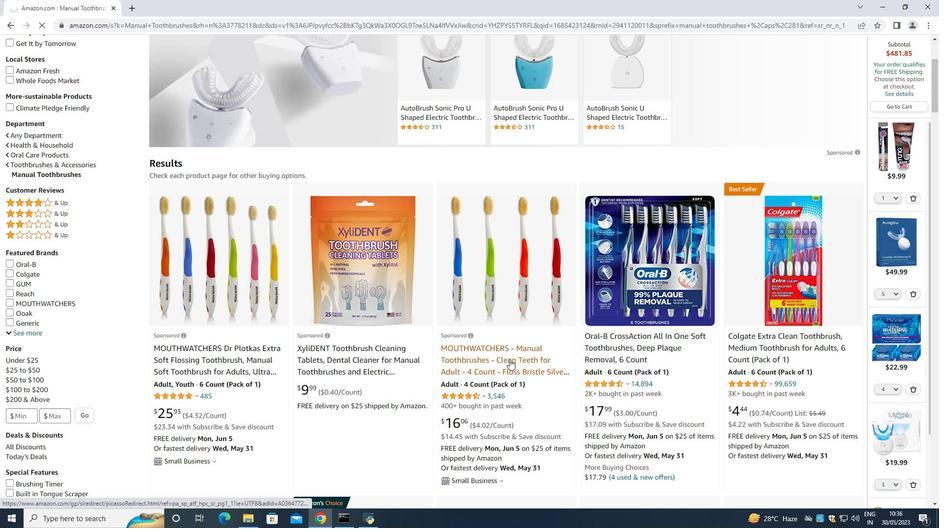 
Action: Mouse moved to (717, 370)
Screenshot: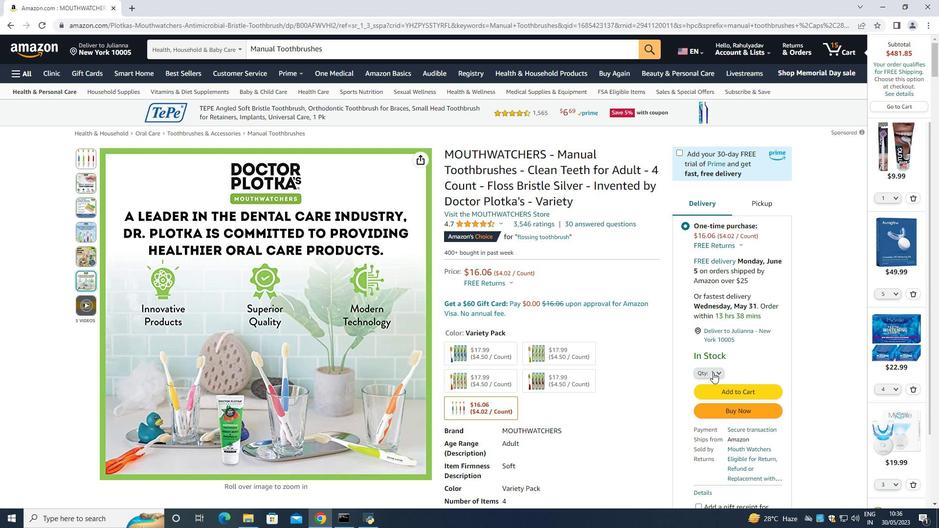
Action: Mouse scrolled (717, 369) with delta (0, 0)
Screenshot: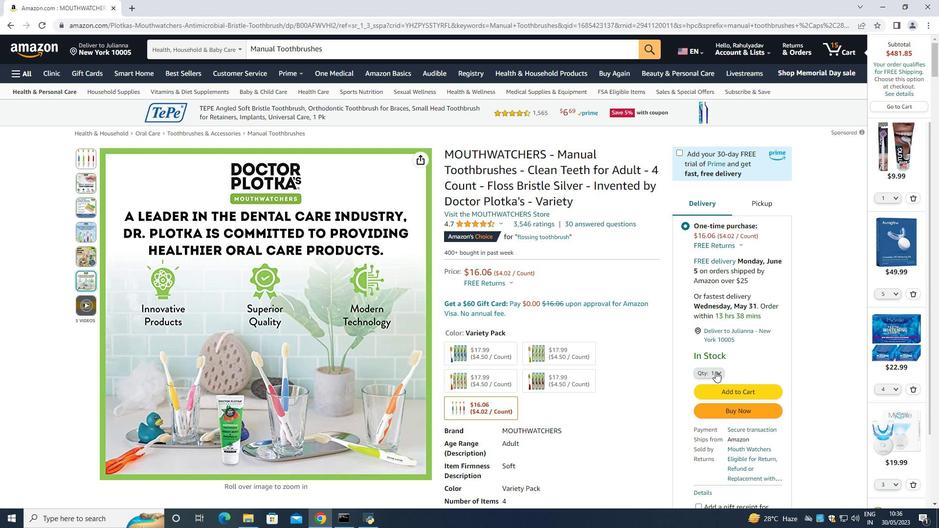 
Action: Mouse moved to (717, 370)
Screenshot: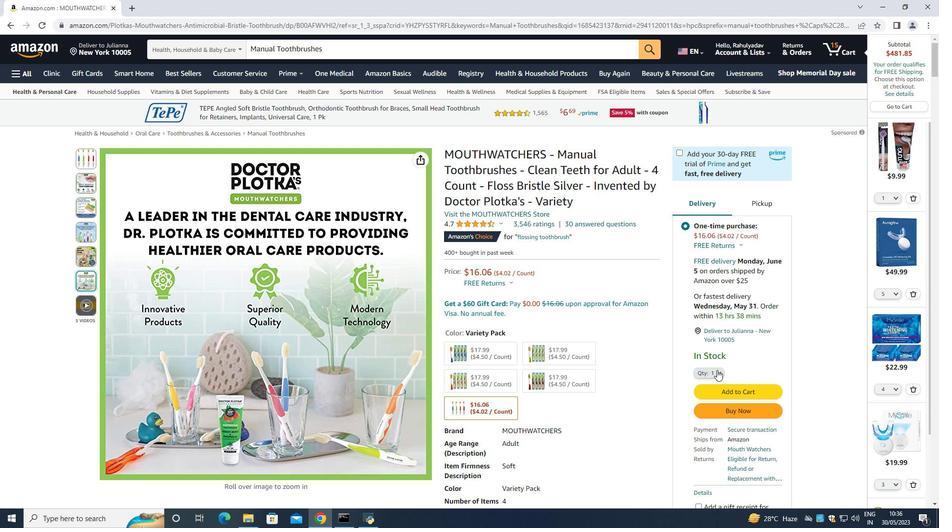
Action: Mouse scrolled (717, 369) with delta (0, 0)
Screenshot: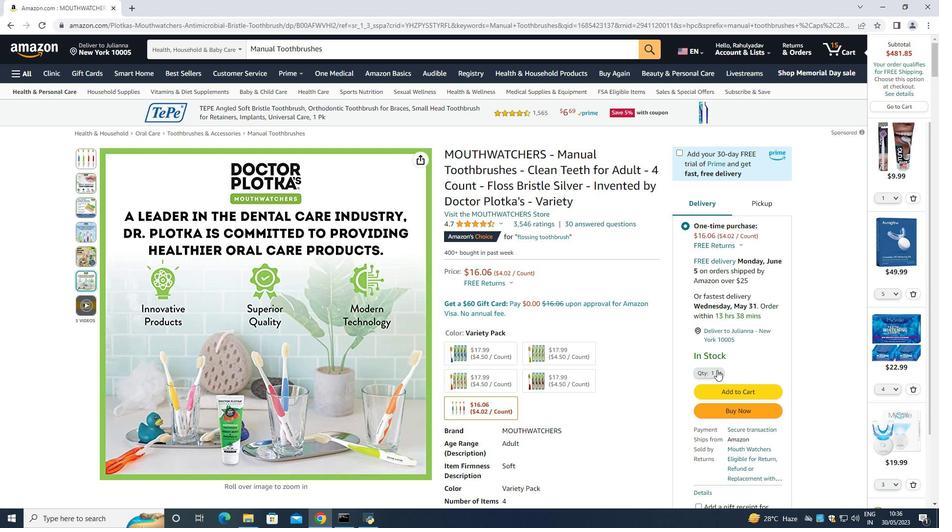 
Action: Mouse moved to (713, 275)
Screenshot: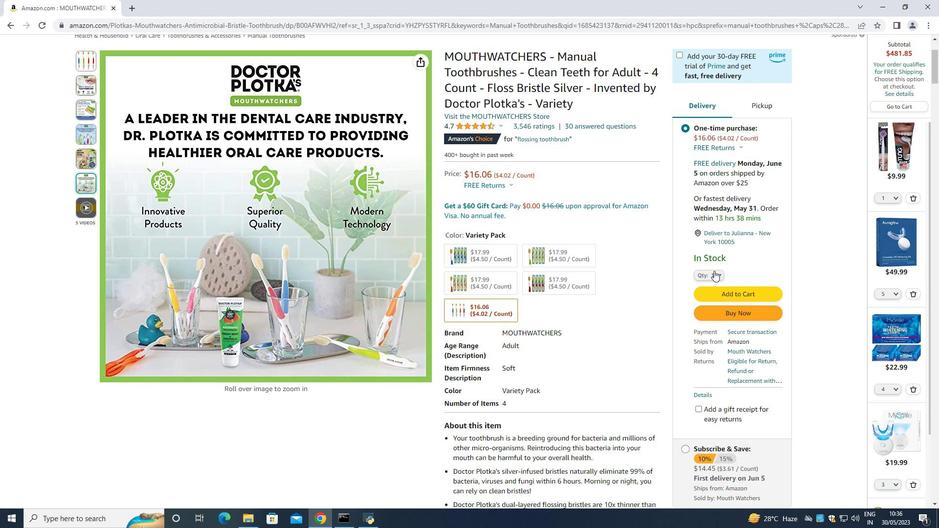 
Action: Mouse pressed left at (713, 275)
Screenshot: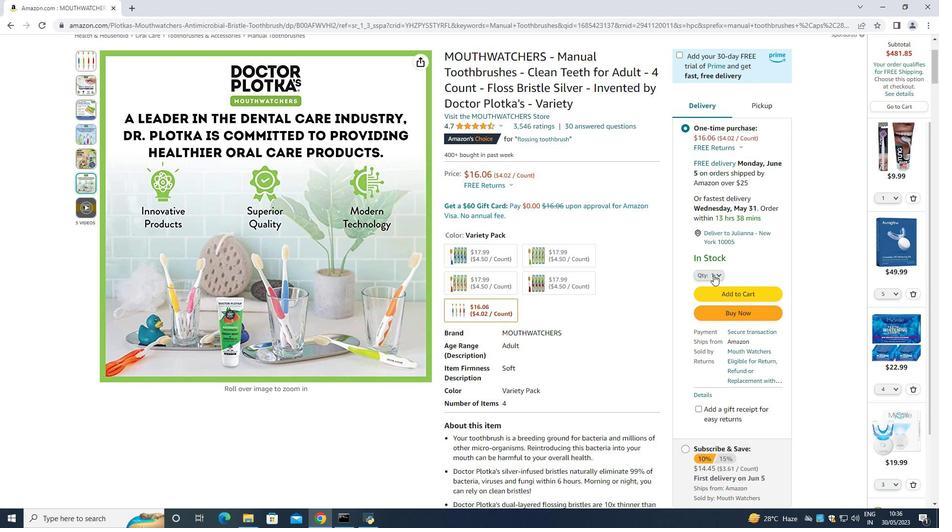 
Action: Mouse moved to (714, 68)
Screenshot: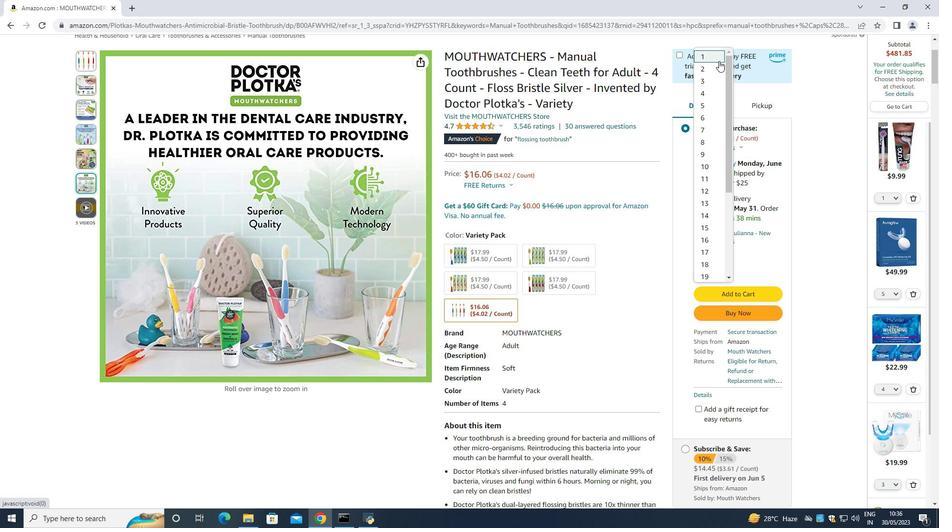 
Action: Mouse pressed left at (714, 68)
Screenshot: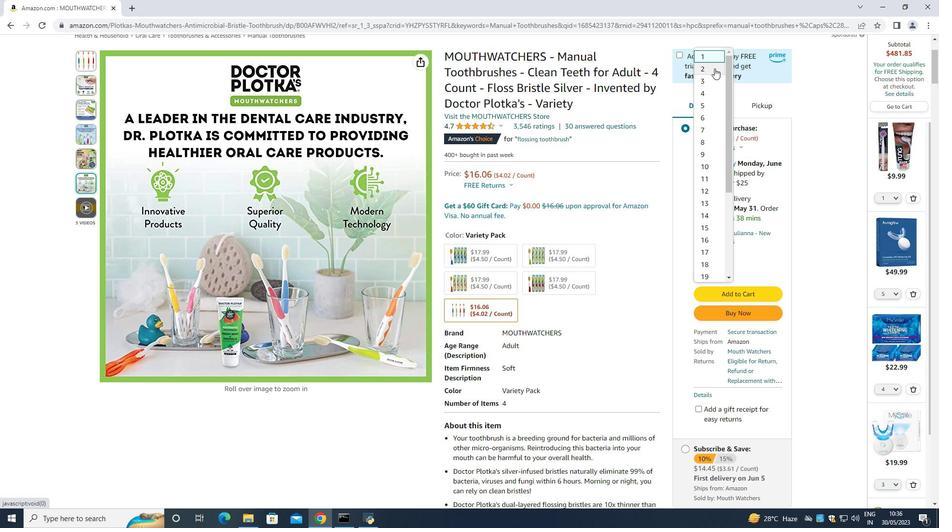
Action: Mouse moved to (630, 287)
Screenshot: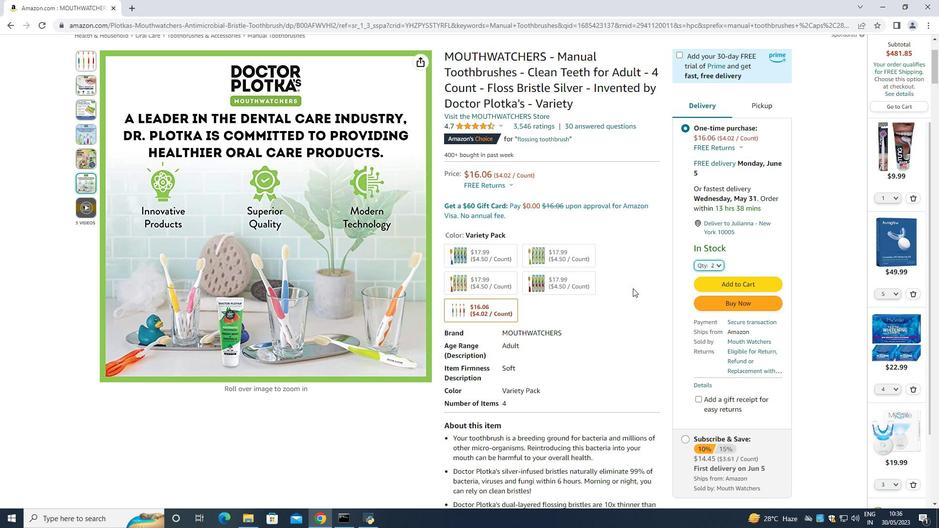 
Action: Mouse pressed middle at (630, 287)
Screenshot: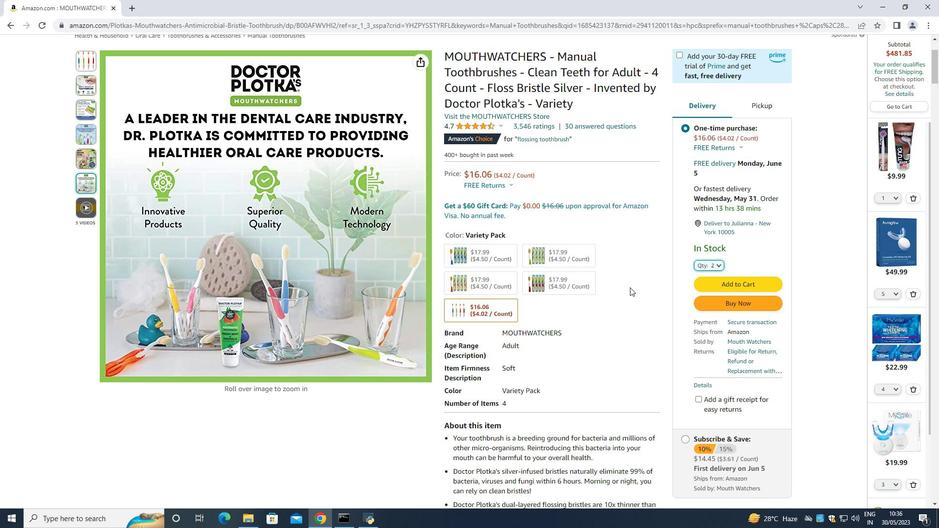 
Action: Mouse moved to (630, 287)
Screenshot: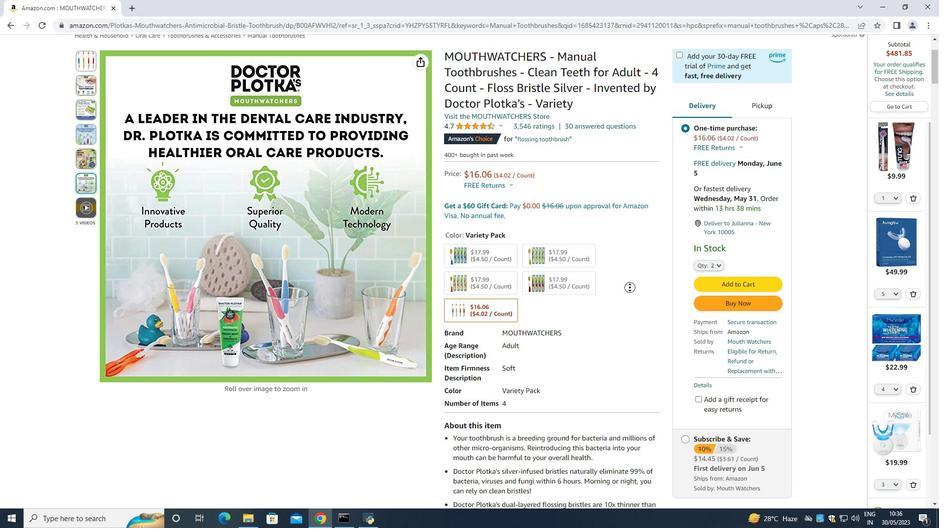 
Action: Mouse scrolled (630, 287) with delta (0, 0)
Screenshot: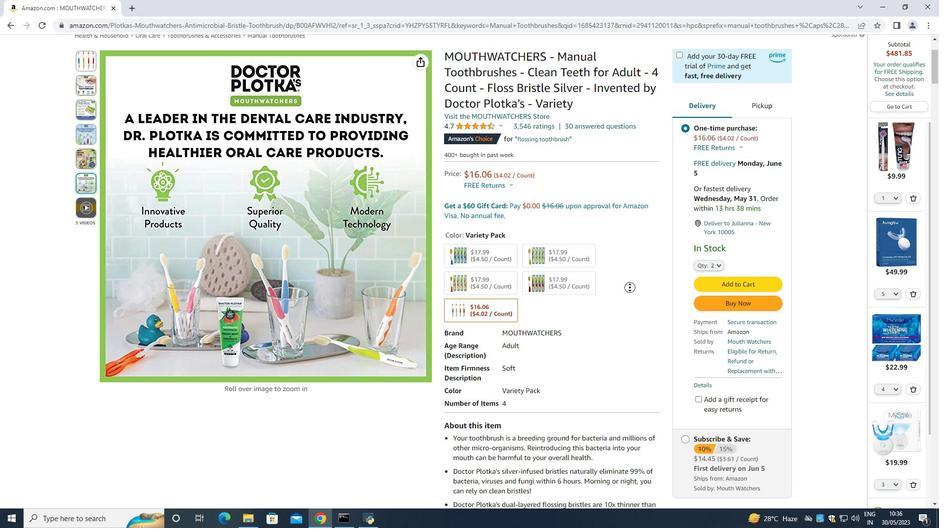 
Action: Mouse scrolled (630, 287) with delta (0, 0)
Screenshot: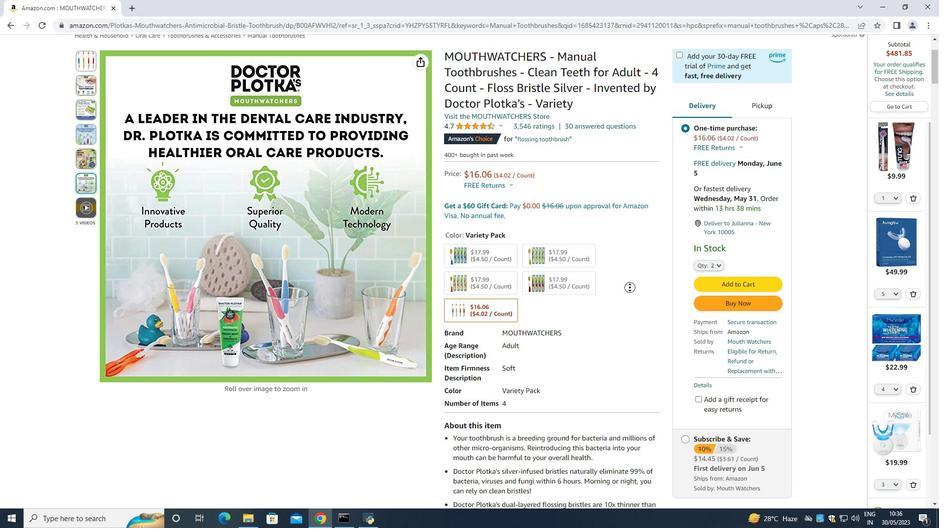 
Action: Mouse scrolled (630, 287) with delta (0, 0)
Screenshot: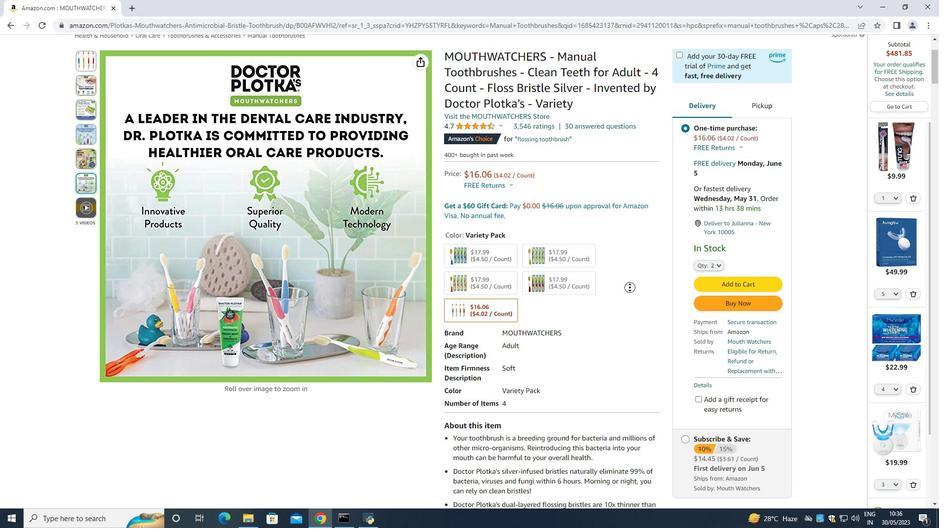 
Action: Mouse moved to (632, 184)
Screenshot: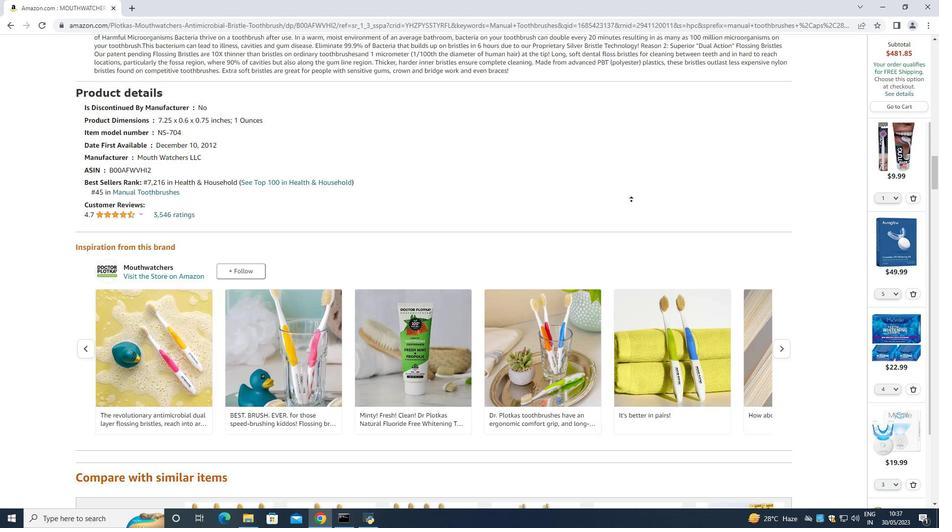 
Action: Mouse pressed left at (632, 184)
Screenshot: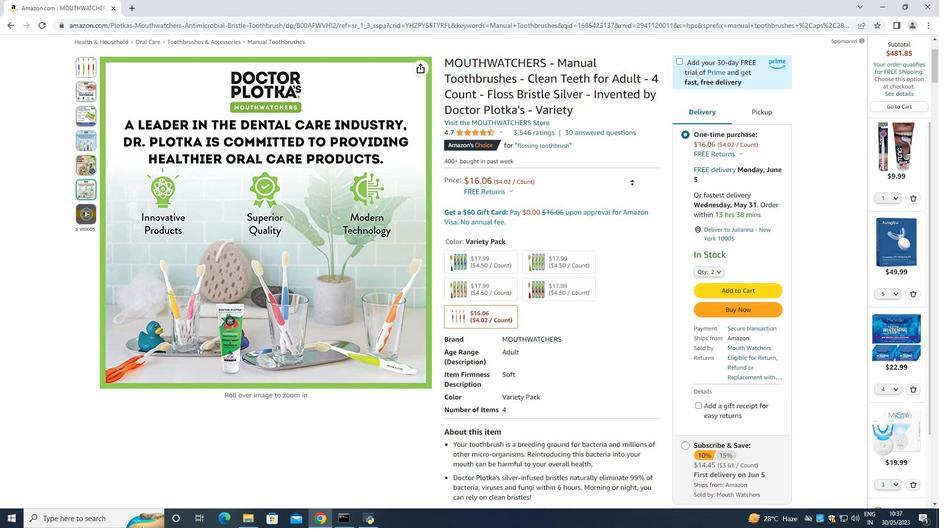
Action: Mouse moved to (753, 398)
Screenshot: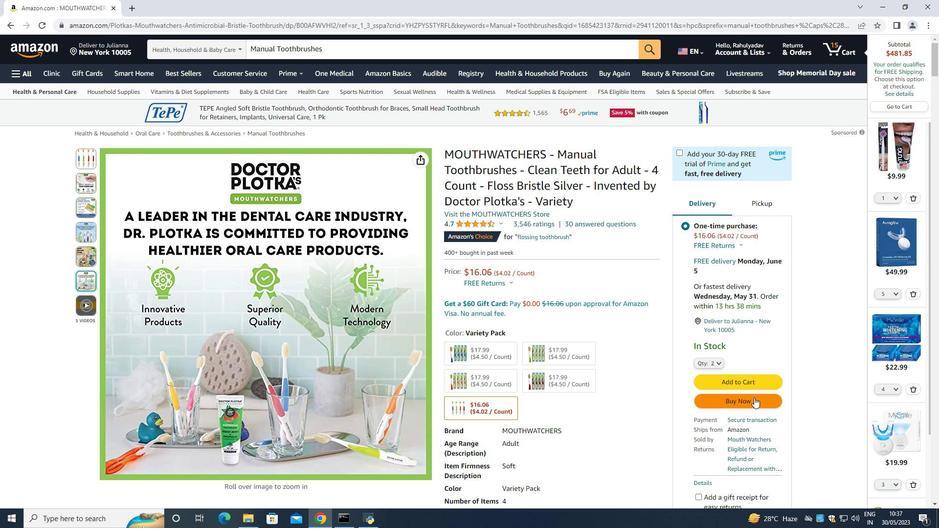 
Action: Mouse pressed left at (753, 398)
Screenshot: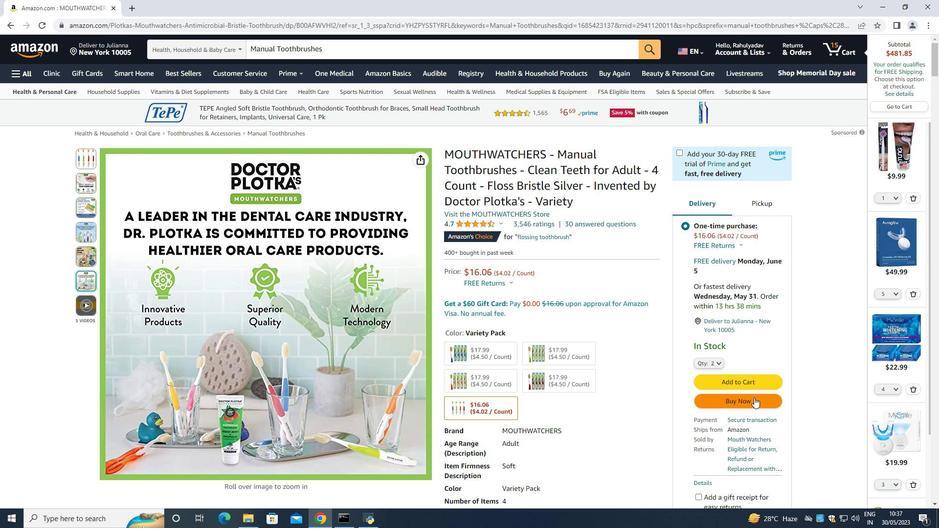 
Action: Mouse moved to (580, 79)
Screenshot: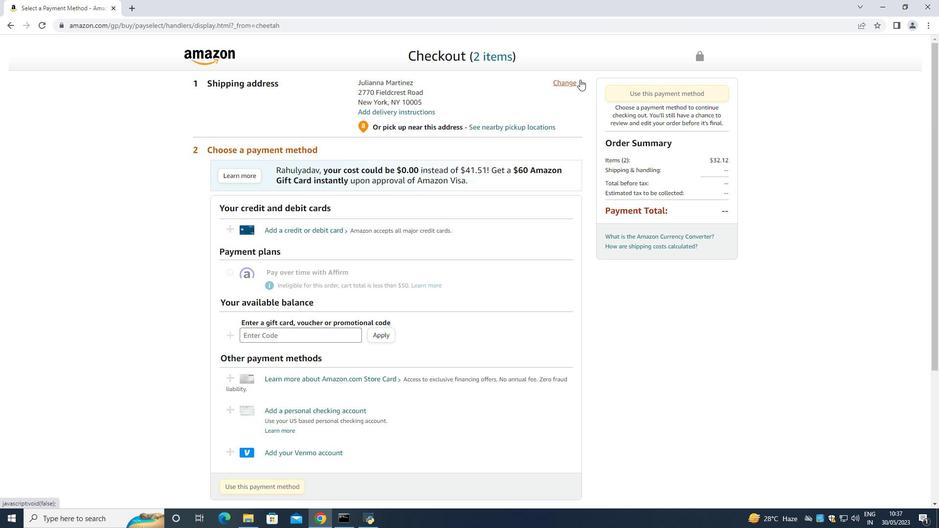 
Action: Mouse pressed left at (580, 79)
Screenshot: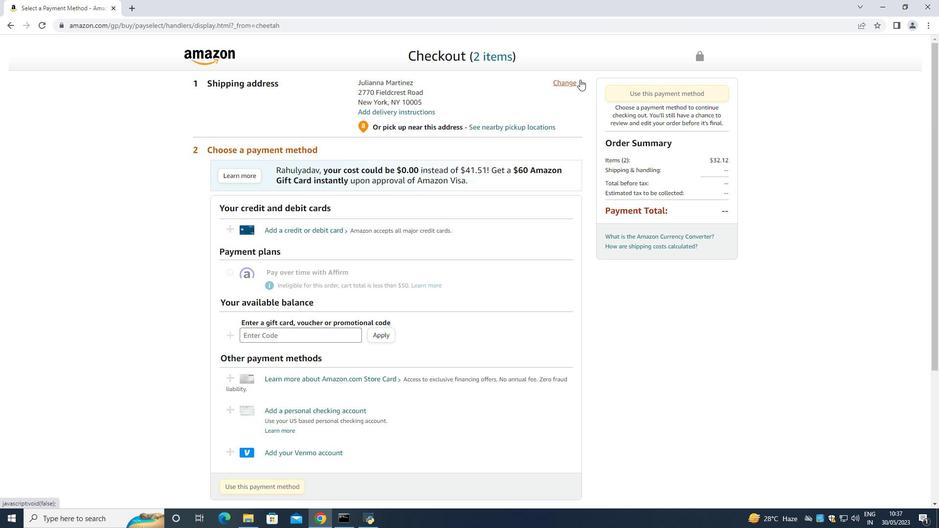 
Action: Mouse moved to (296, 107)
Screenshot: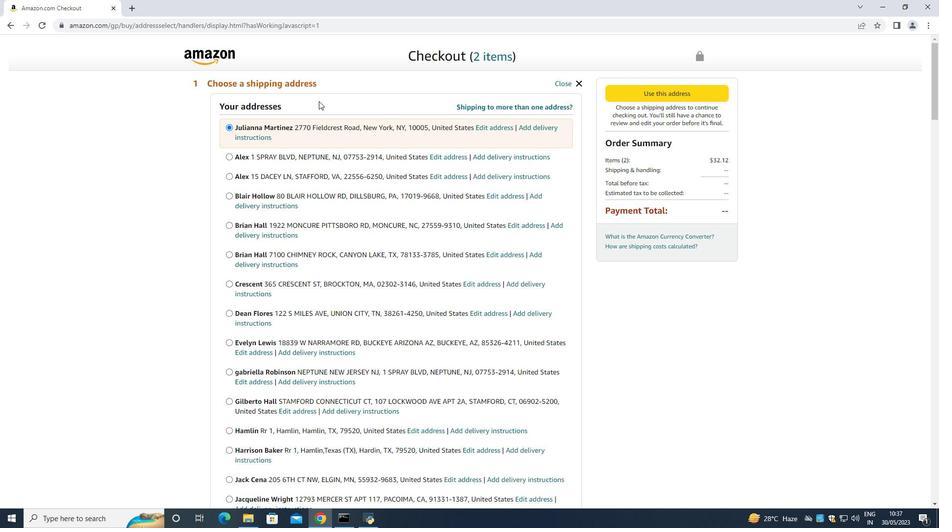 
Action: Key pressed <Key.space>
Screenshot: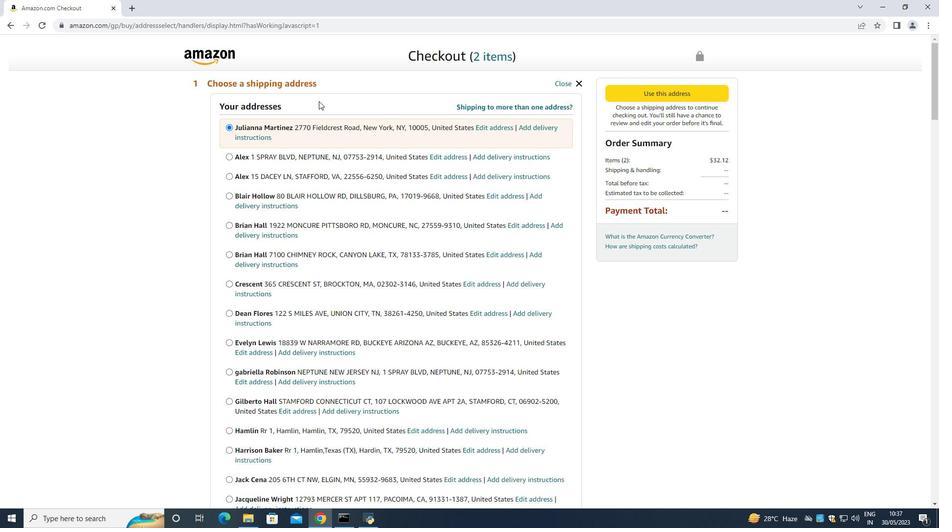 
Action: Mouse moved to (280, 98)
Screenshot: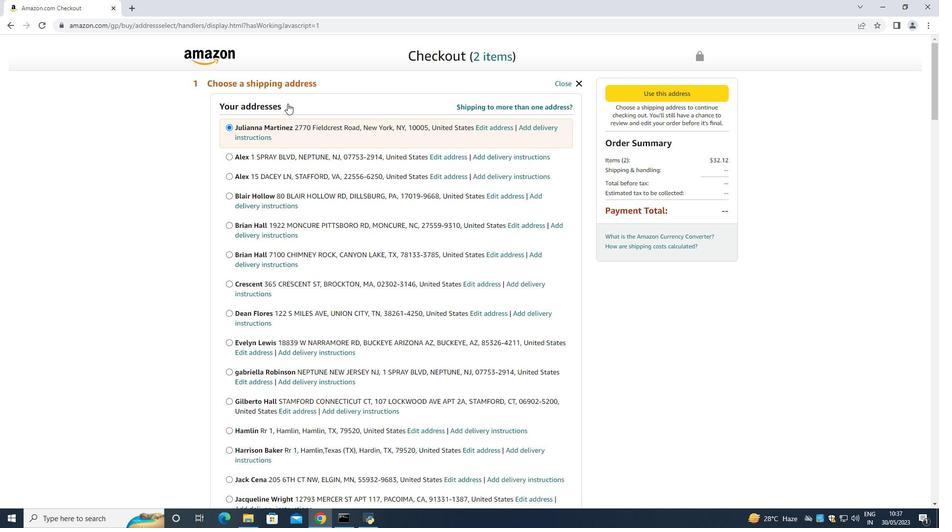 
Action: Key pressed <Key.space>
Screenshot: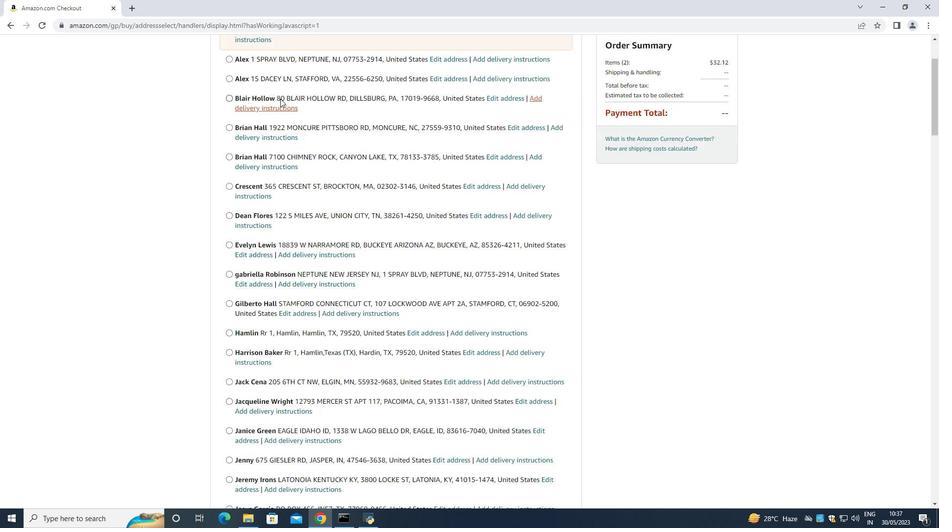 
Action: Mouse moved to (261, 81)
Screenshot: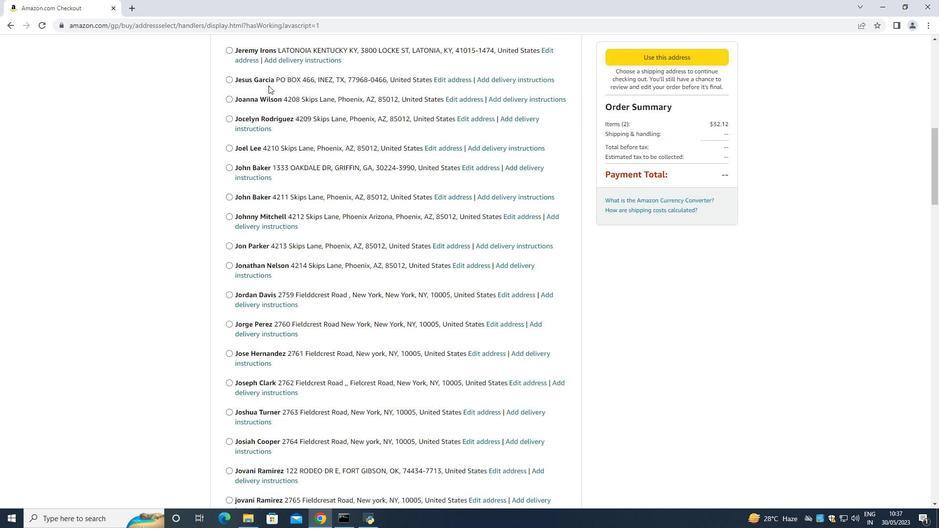 
Action: Key pressed <Key.space>
Screenshot: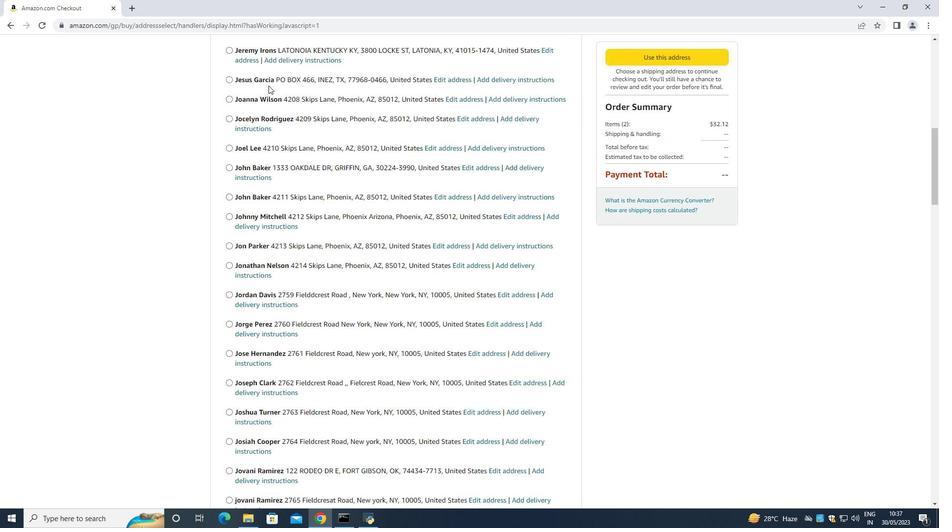 
Action: Mouse moved to (253, 77)
Screenshot: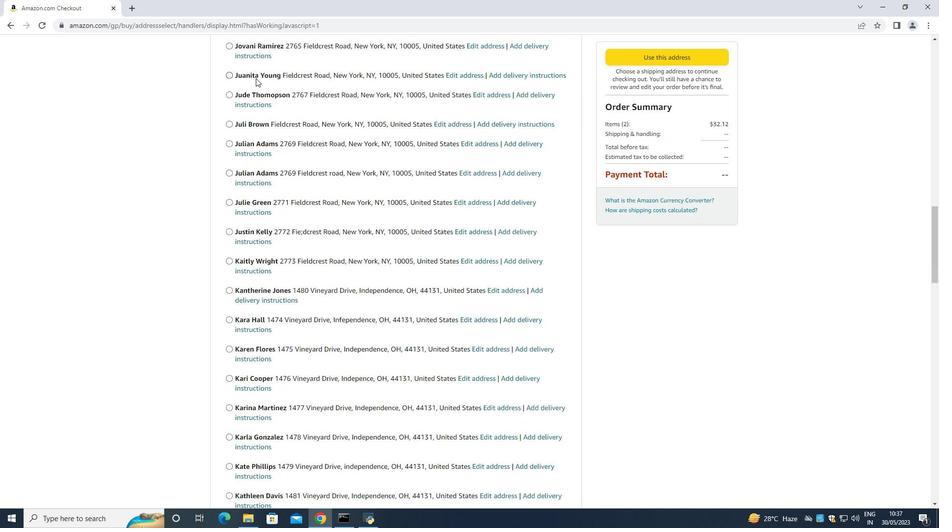 
Action: Key pressed <Key.space>
Screenshot: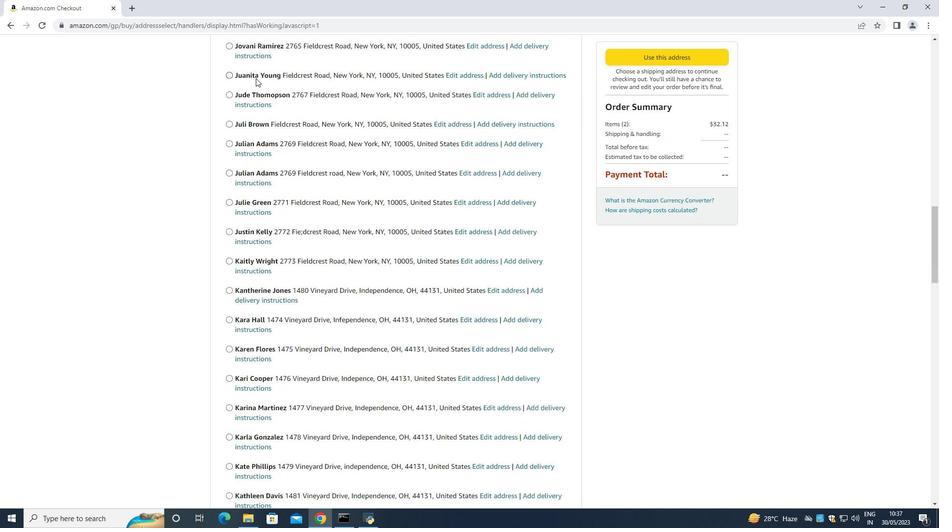 
Action: Mouse moved to (226, 38)
Screenshot: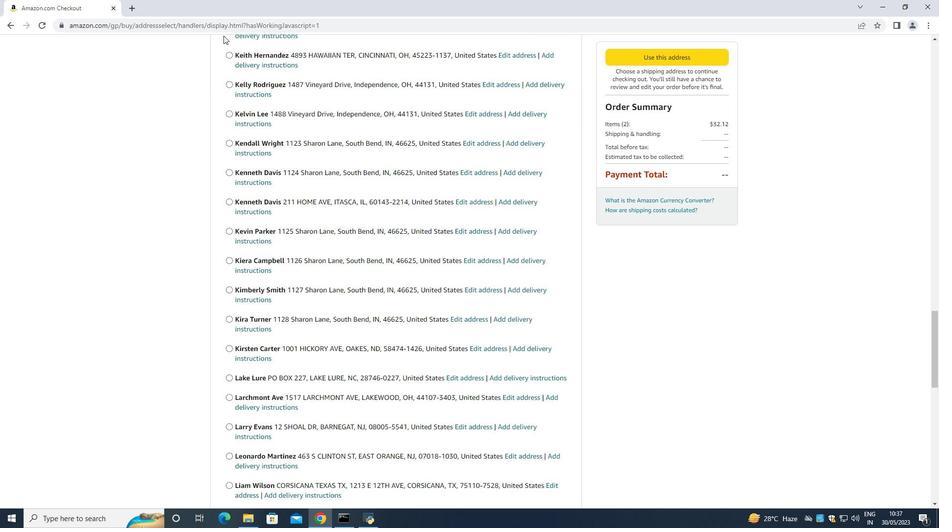 
Action: Key pressed <Key.space>
Screenshot: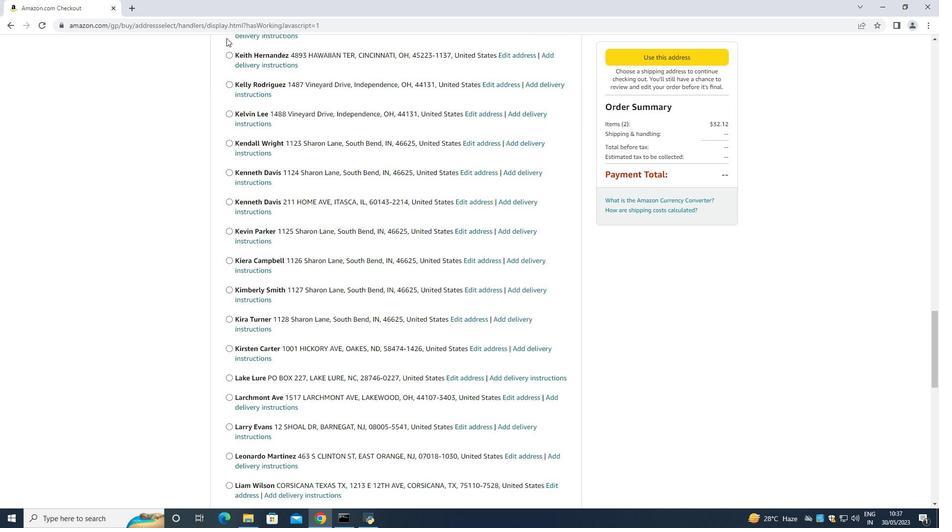 
Action: Mouse moved to (255, 452)
Screenshot: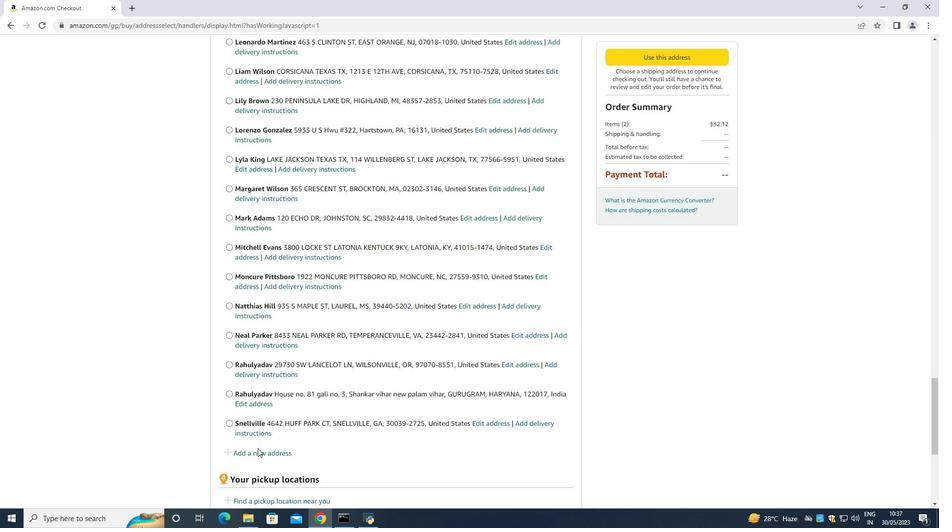 
Action: Mouse pressed left at (255, 452)
Screenshot: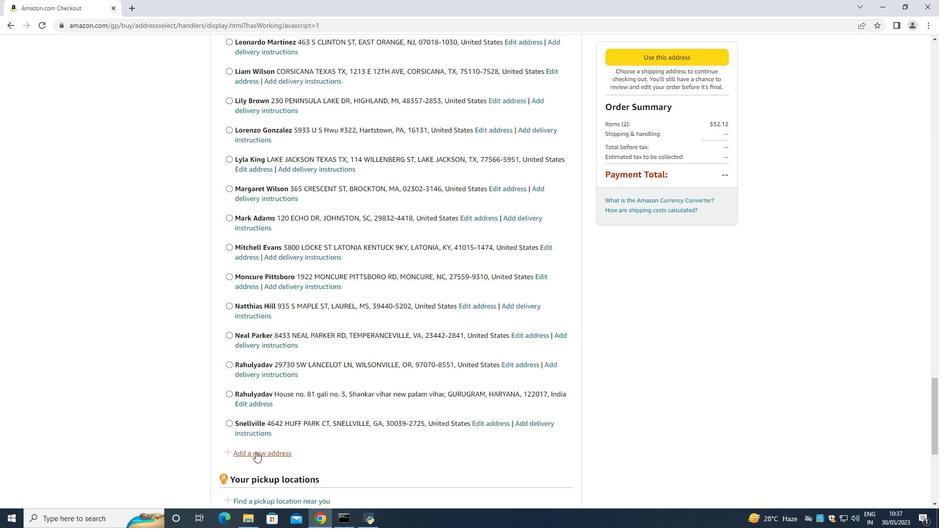 
Action: Mouse moved to (380, 231)
Screenshot: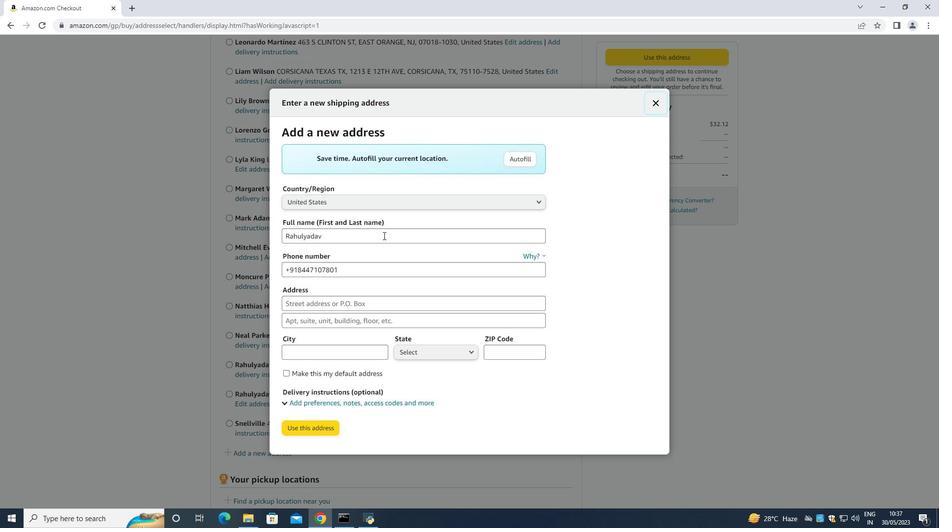 
Action: Mouse pressed left at (380, 231)
Screenshot: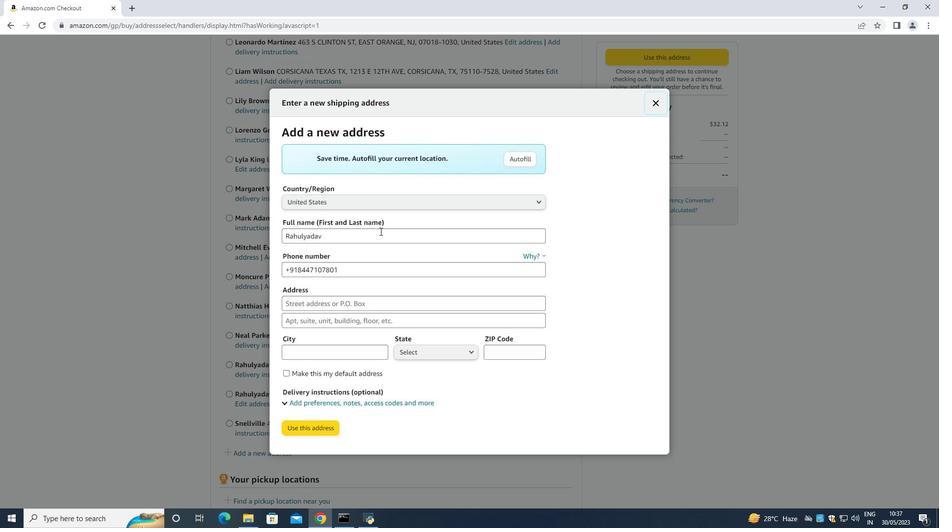 
Action: Mouse moved to (296, 182)
Screenshot: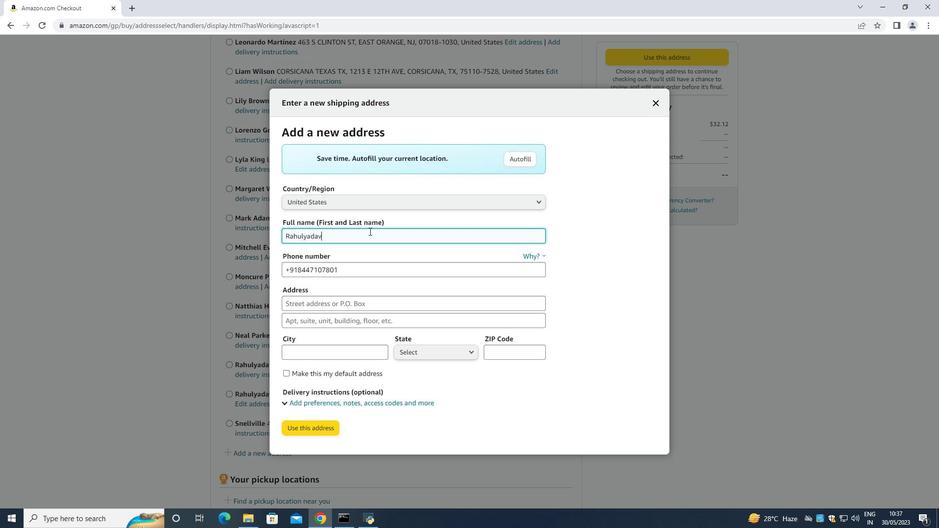 
Action: Key pressed <Key.backspace><Key.backspace><Key.backspace><Key.backspace><Key.backspace><Key.backspace><Key.backspace><Key.backspace><Key.backspace><Key.backspace><Key.backspace><Key.backspace><Key.backspace><Key.backspace><Key.backspace><Key.backspace><Key.backspace><Key.backspace><Key.backspace><Key.backspace><Key.backspace>
Screenshot: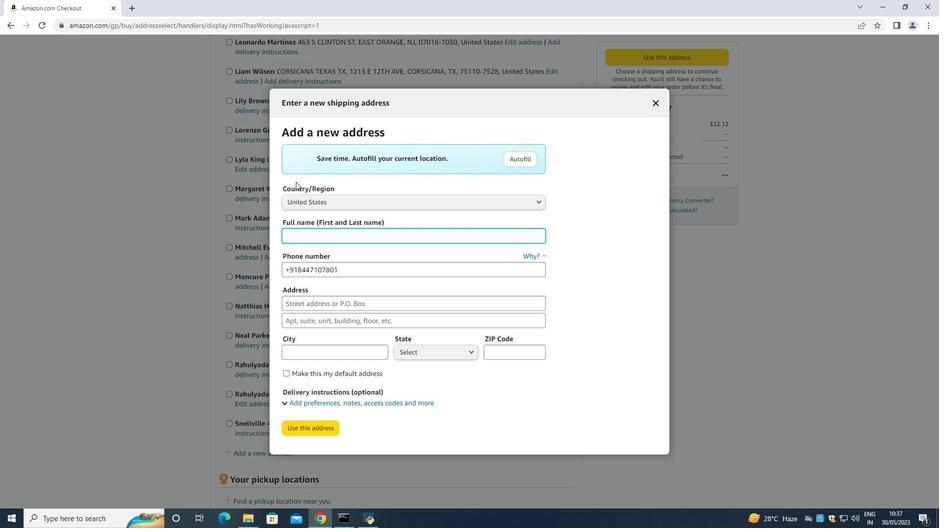 
Action: Mouse moved to (526, 287)
Screenshot: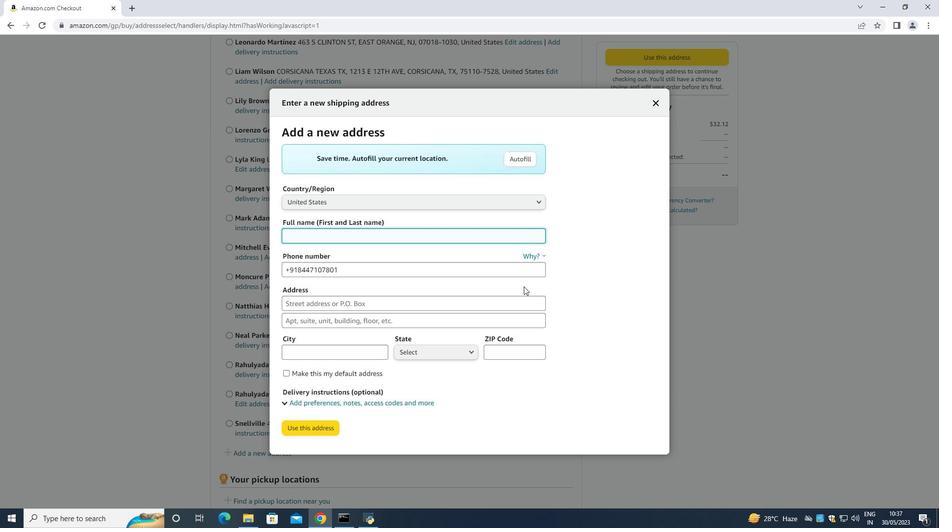
Action: Key pressed <Key.shift><Key.shift><Key.shift><Key.shift><Key.shift><Key.shift><Key.shift>Kirs
Screenshot: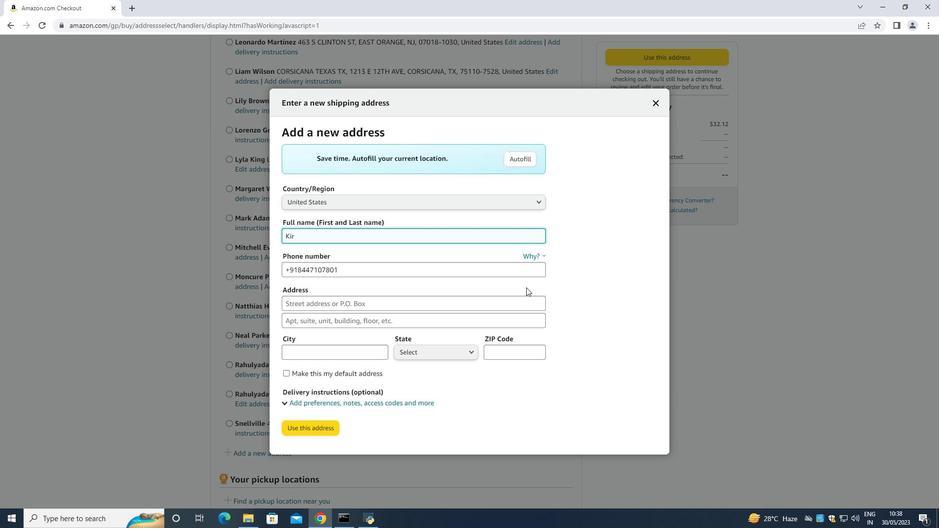 
Action: Mouse moved to (527, 287)
Screenshot: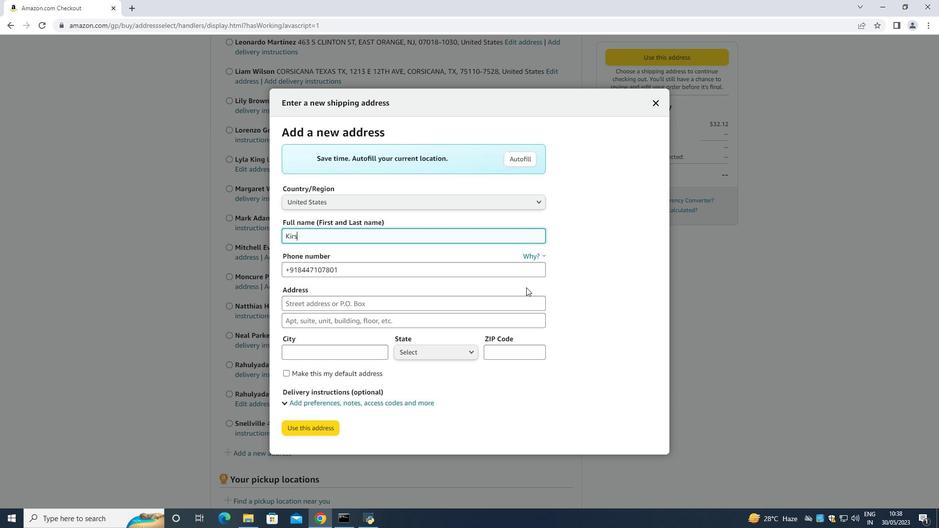 
Action: Key pressed ten<Key.space><Key.shift>Carter<Key.space><Key.tab><Key.tab><Key.backspace>5742125169<Key.space><Key.tab>1129<Key.space><Key.shift>Sharon<Key.space><Key.shift>B<Key.backspace>l<Key.backspace><Key.shift>Lean<Key.backspace><Key.backspace><Key.backspace>ane<Key.space><Key.tab><Key.tab><Key.shift>South<Key.space><Key.shift>beb<Key.backspace>n<Key.backspace><Key.backspace><Key.backspace><Key.shift><Key.shift><Key.shift><Key.shift><Key.shift><Key.shift><Key.shift><Key.shift><Key.shift><Key.shift><Key.shift><Key.shift>Bend<Key.space><Key.tab><Key.enter>
Screenshot: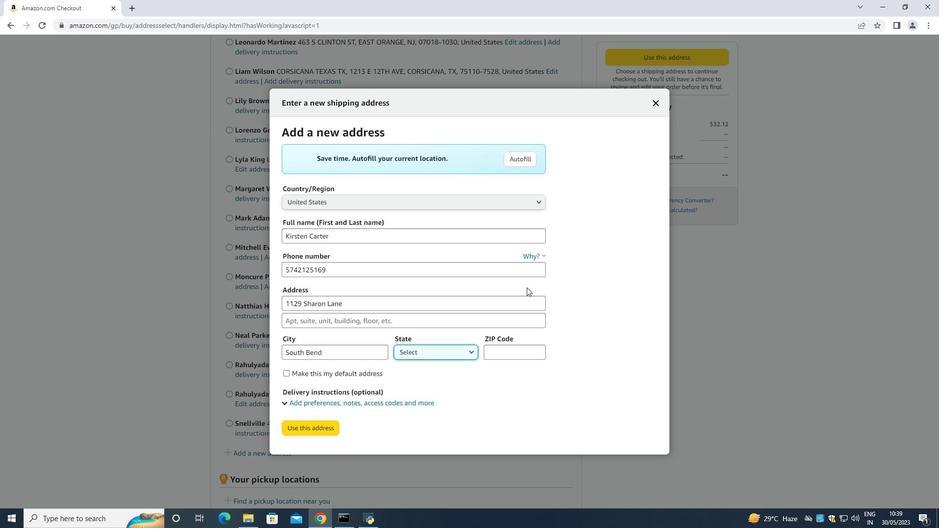 
Action: Mouse moved to (515, 348)
Screenshot: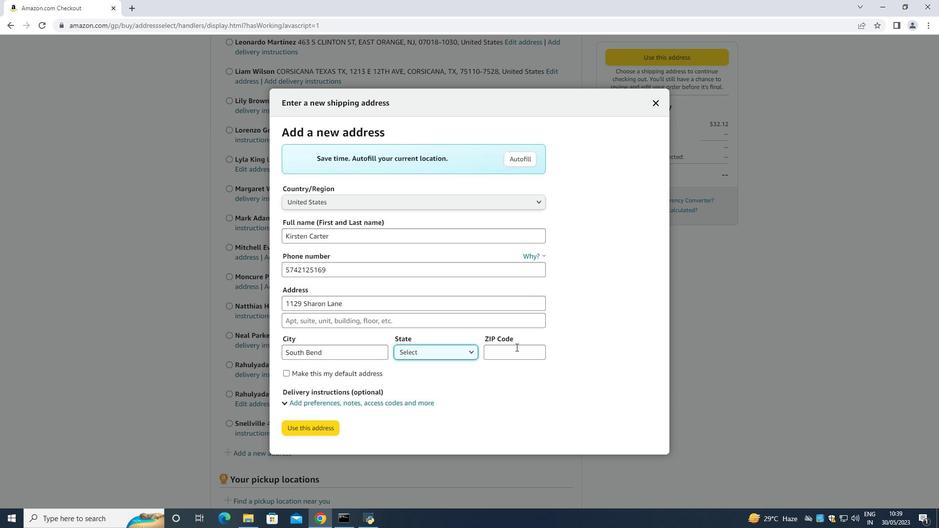 
Action: Mouse pressed left at (515, 347)
Screenshot: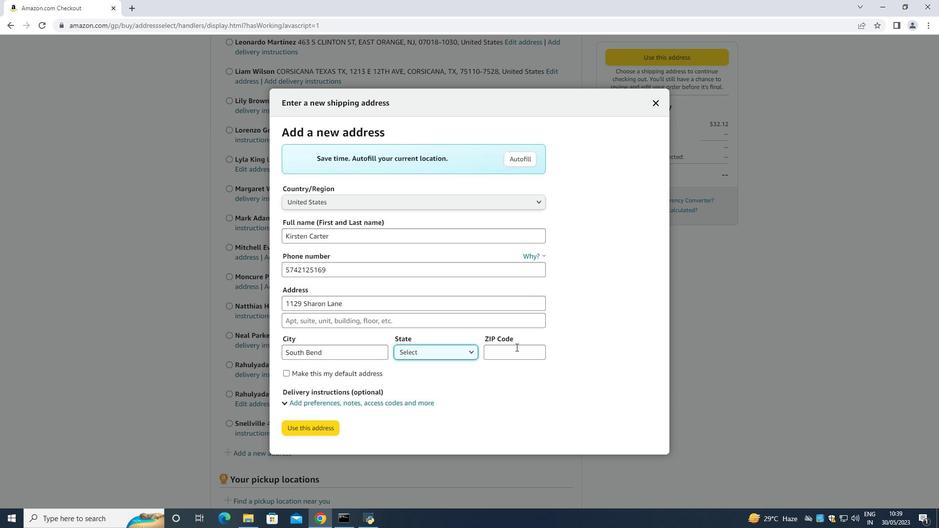 
Action: Key pressed 46625
Screenshot: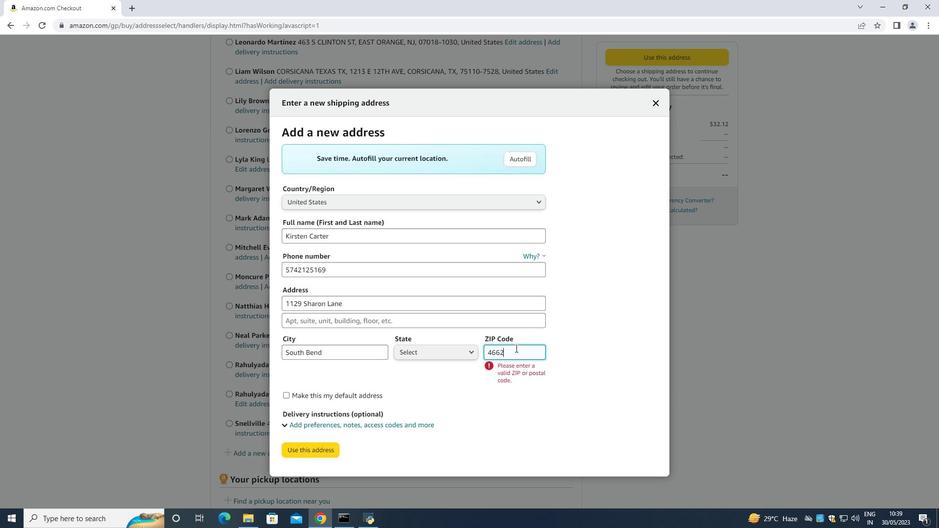 
Action: Mouse moved to (313, 454)
Screenshot: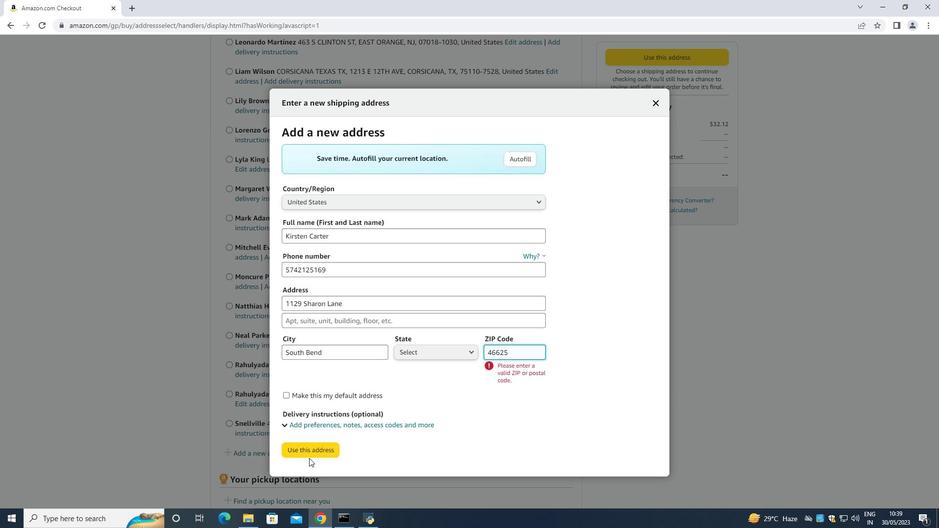 
Action: Mouse pressed left at (313, 454)
Screenshot: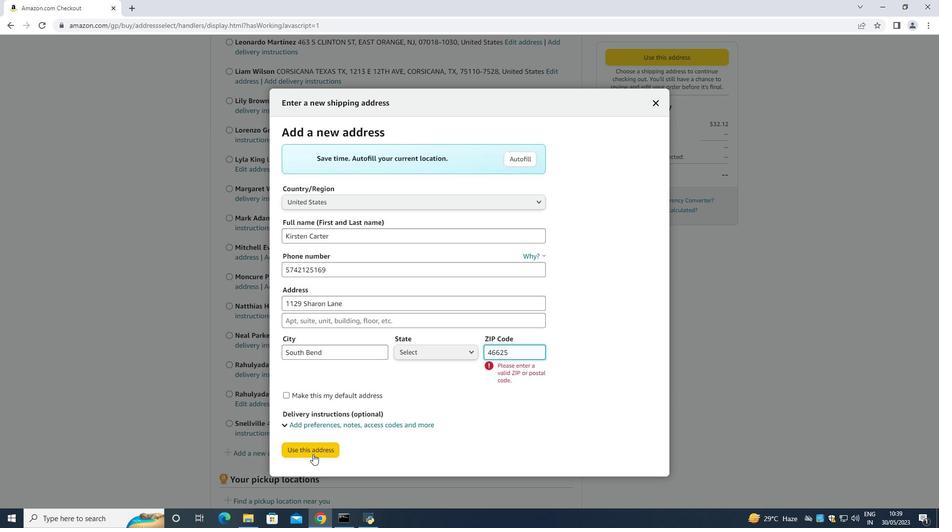 
Action: Mouse moved to (464, 356)
Screenshot: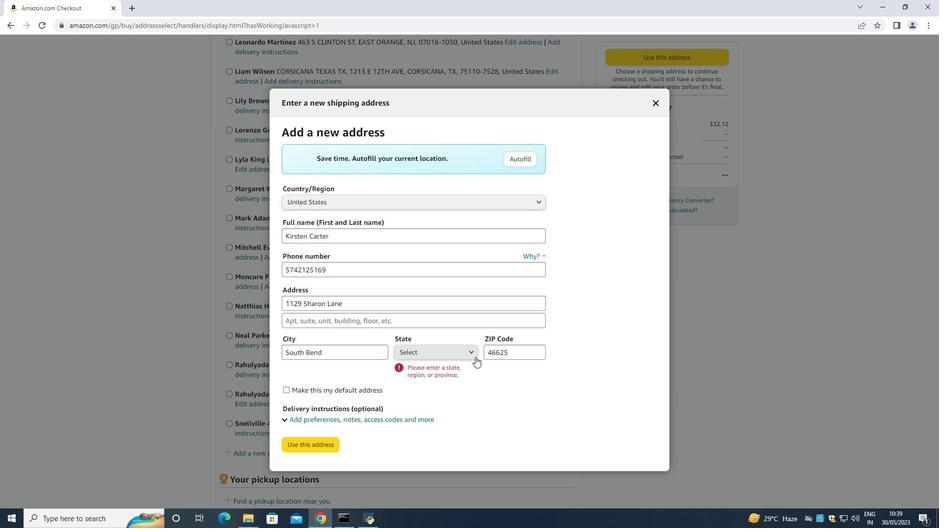 
Action: Mouse pressed left at (464, 356)
Screenshot: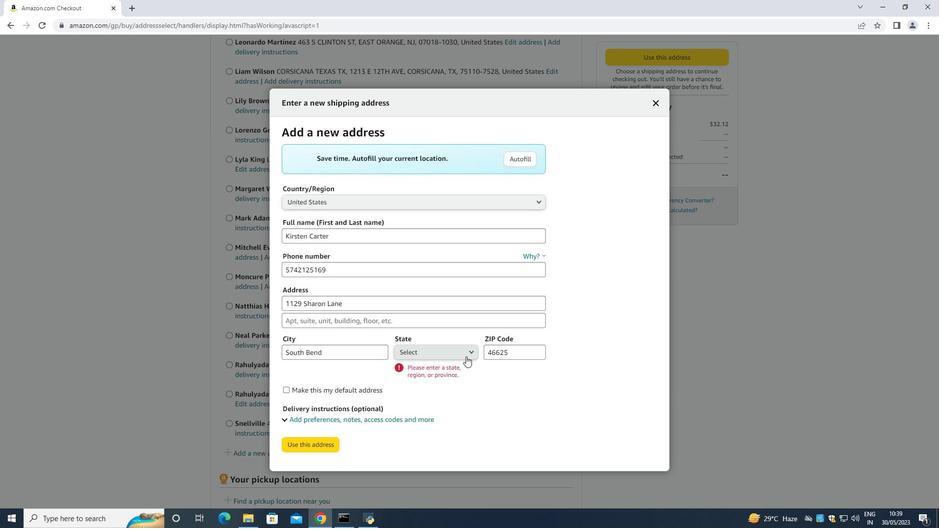 
Action: Mouse moved to (420, 271)
Screenshot: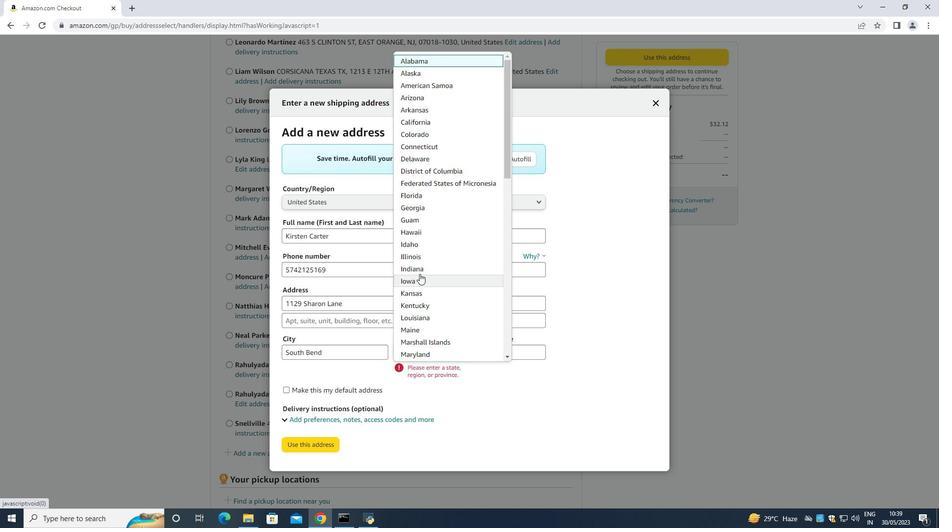 
Action: Mouse pressed left at (420, 271)
Screenshot: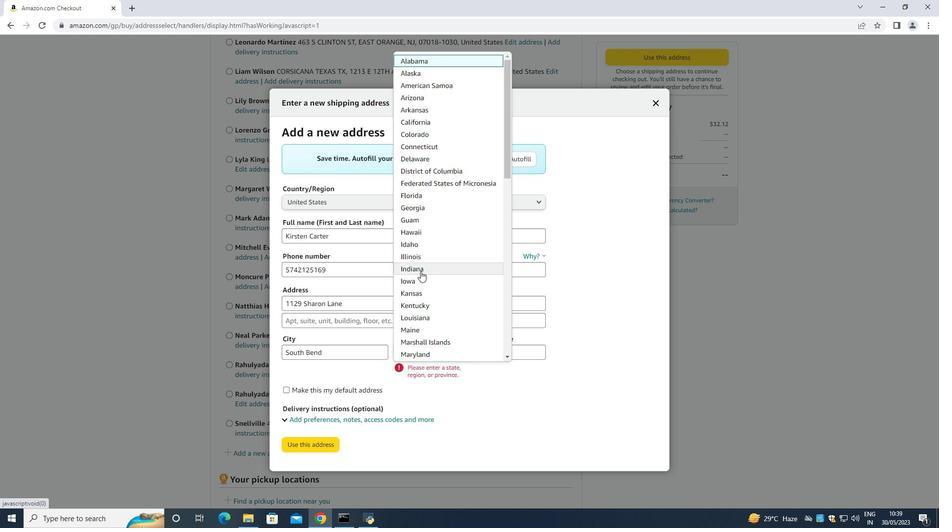 
Action: Mouse moved to (328, 446)
Screenshot: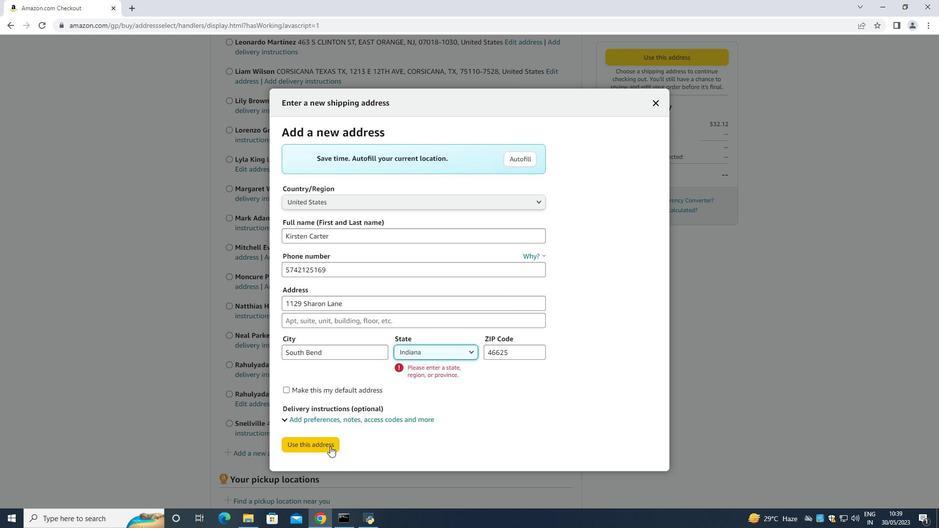
Action: Mouse pressed left at (328, 446)
Screenshot: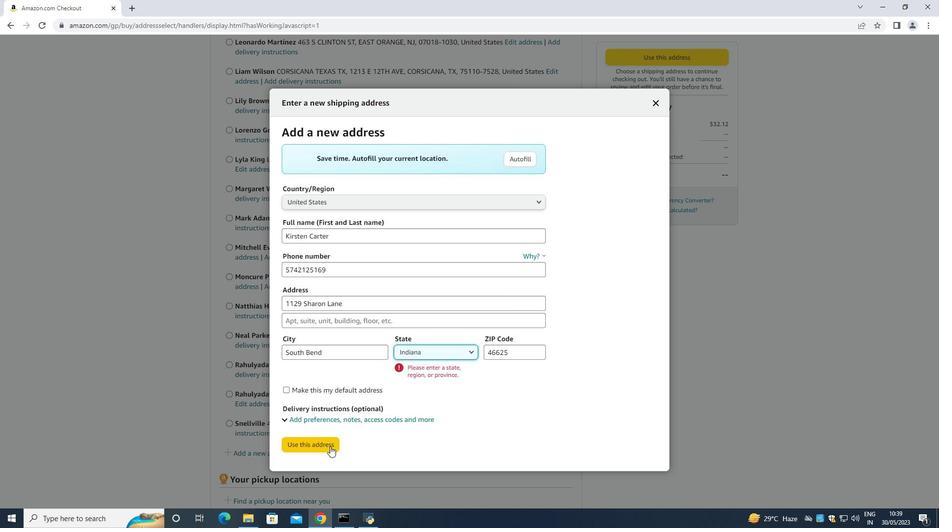 
Action: Mouse moved to (324, 495)
Screenshot: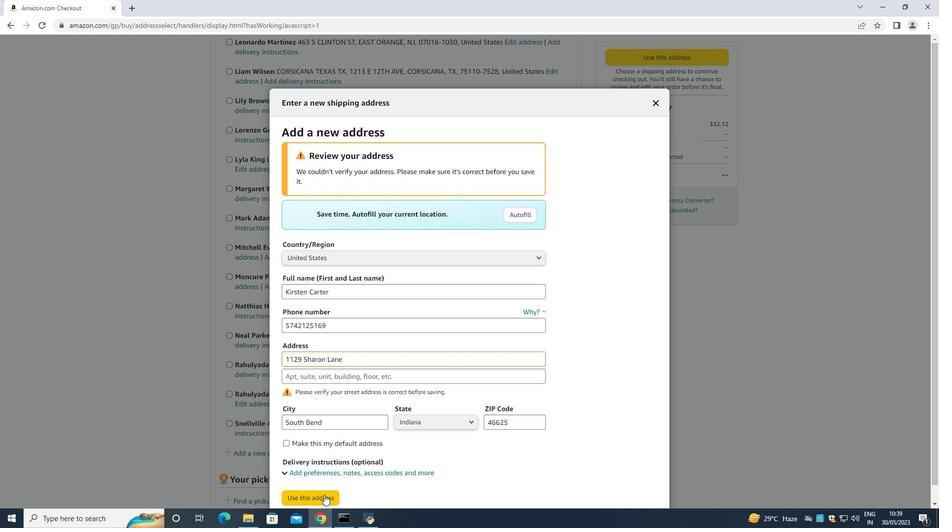 
Action: Mouse pressed left at (324, 495)
Screenshot: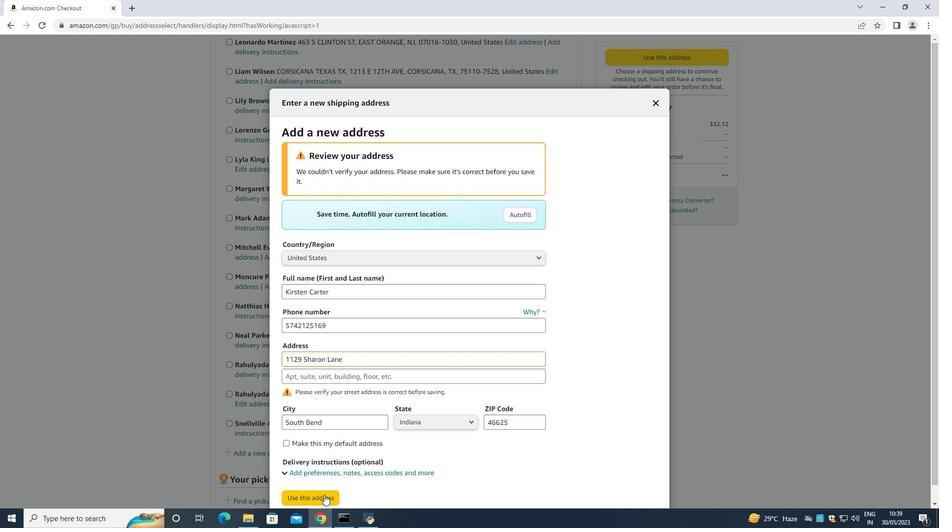 
Action: Mouse moved to (286, 215)
Screenshot: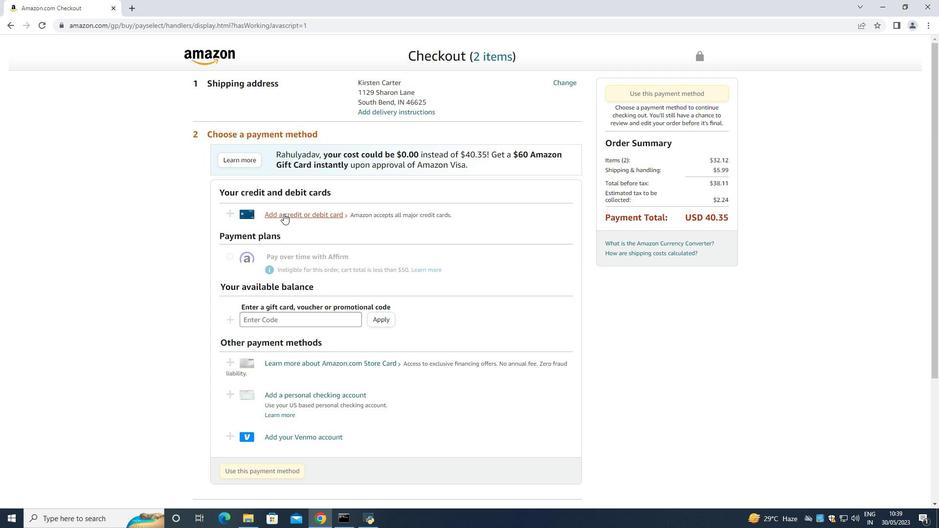 
Action: Mouse pressed left at (286, 215)
Screenshot: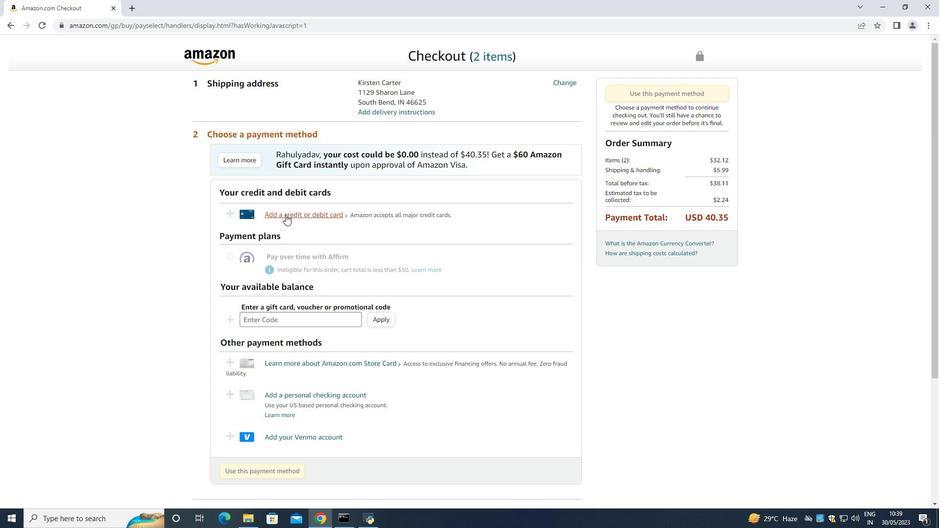 
Action: Mouse moved to (376, 230)
Screenshot: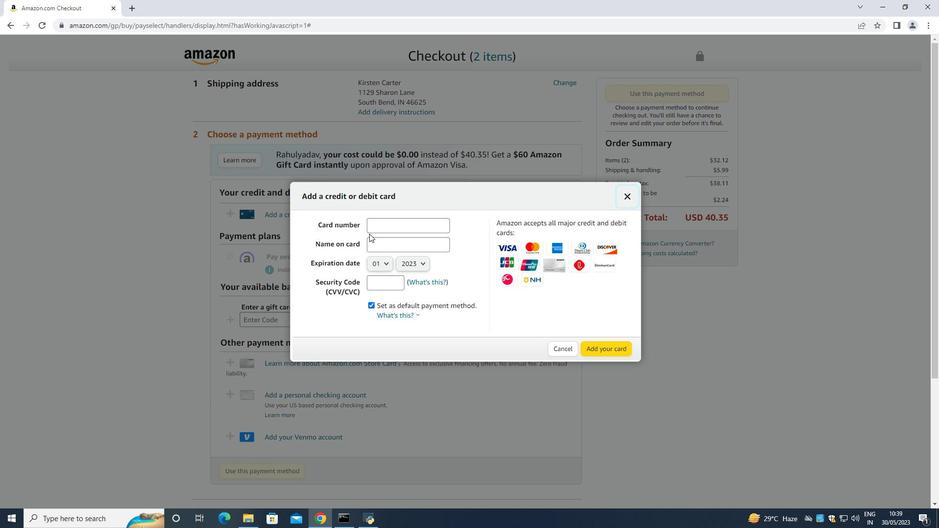 
Action: Mouse pressed left at (376, 230)
Screenshot: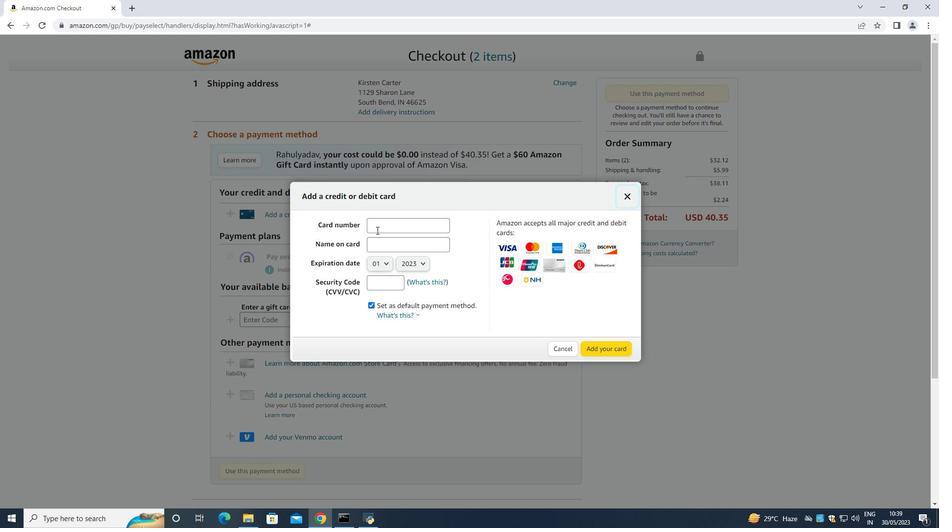 
Action: Key pressed 6547852123547965
Screenshot: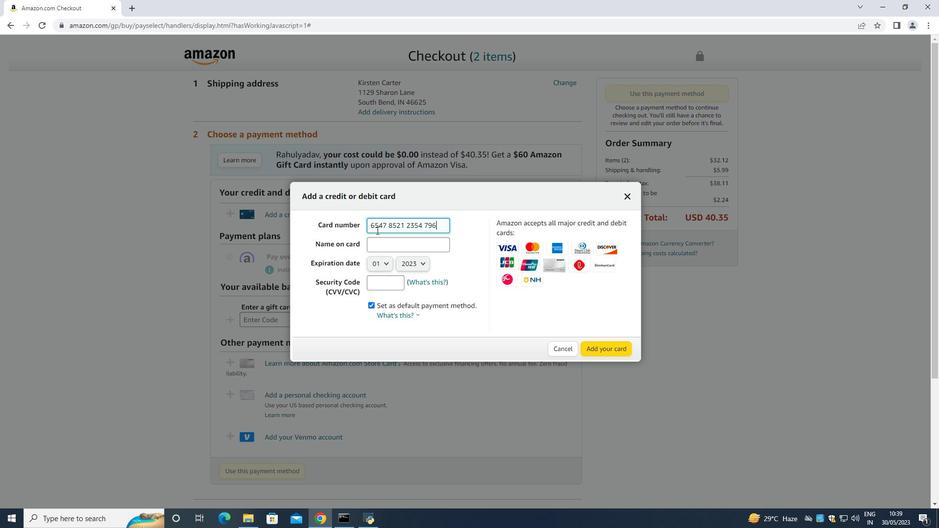 
Action: Mouse moved to (376, 229)
Screenshot: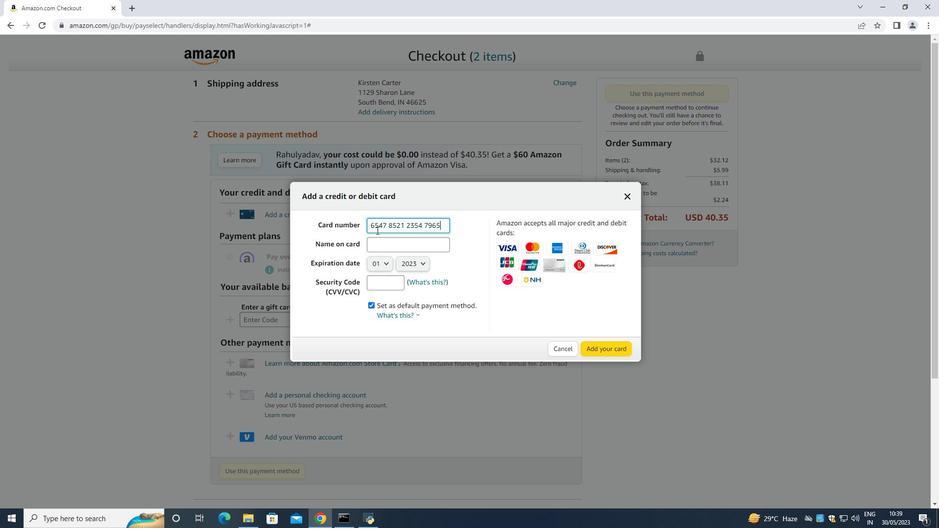 
Action: Key pressed <Key.tab><Key.shift><Key.shift><Key.shift><Key.shift><Key.shift><Key.shift><Key.shift><Key.shift><Key.shift><Key.shift><Key.shift><Key.shift>Kirsten<Key.space><Key.shift>Carter<Key.space><Key.tab><Key.enter><Key.down><Key.down><Key.enter><Key.right><Key.tab><Key.down><Key.down><Key.down><Key.enter><Key.tab>549
Screenshot: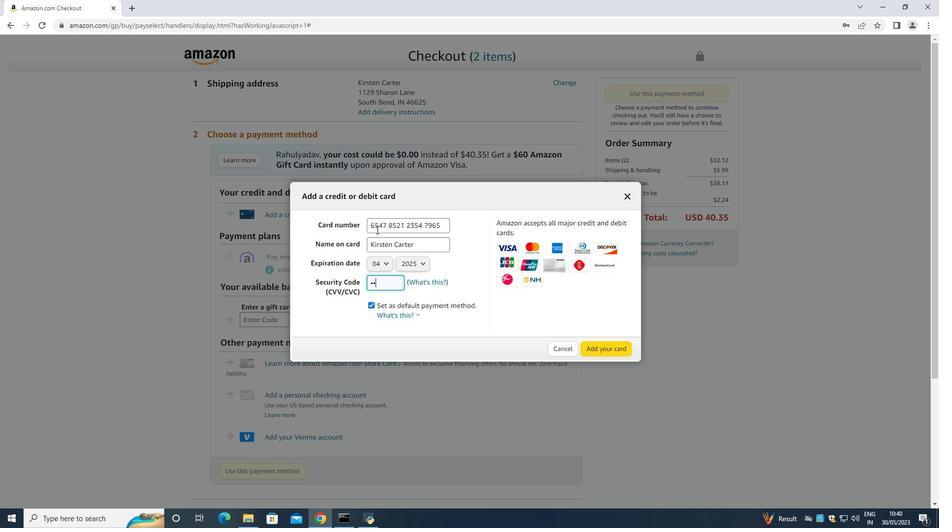 
Action: Mouse moved to (597, 351)
Screenshot: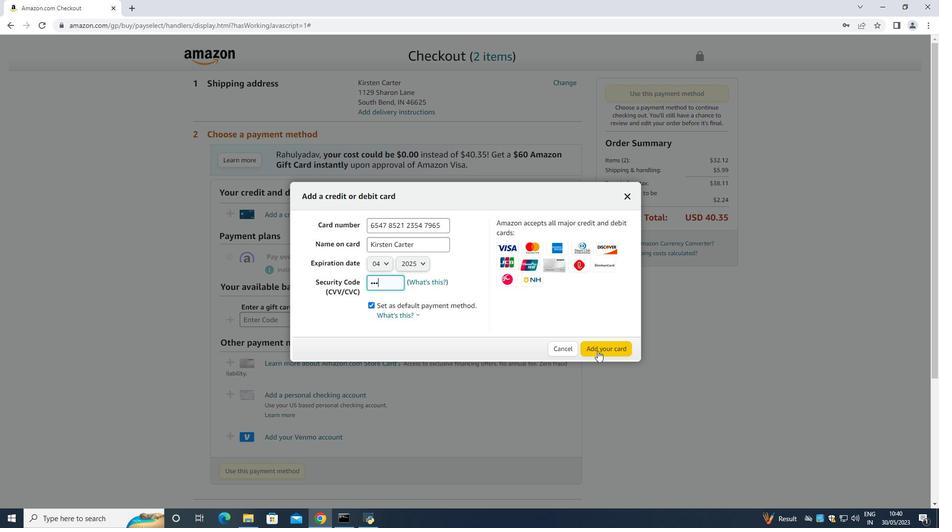 
